 Task: Search one way flight ticket for 2 adults, 2 infants in seat and 1 infant on lap in first from Vineyard Haven: Martha's Vineyard Airport to Indianapolis: Indianapolis International Airport on 8-5-2023. Choice of flights is Royal air maroc. Number of bags: 5 checked bags. Price is upto 45000. Outbound departure time preference is 20:30.
Action: Mouse moved to (287, 269)
Screenshot: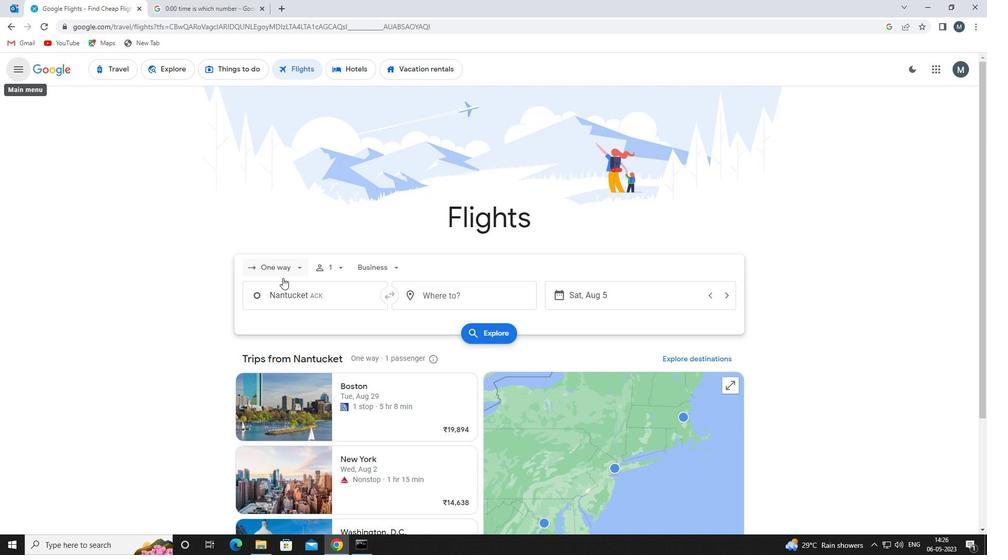 
Action: Mouse pressed left at (287, 269)
Screenshot: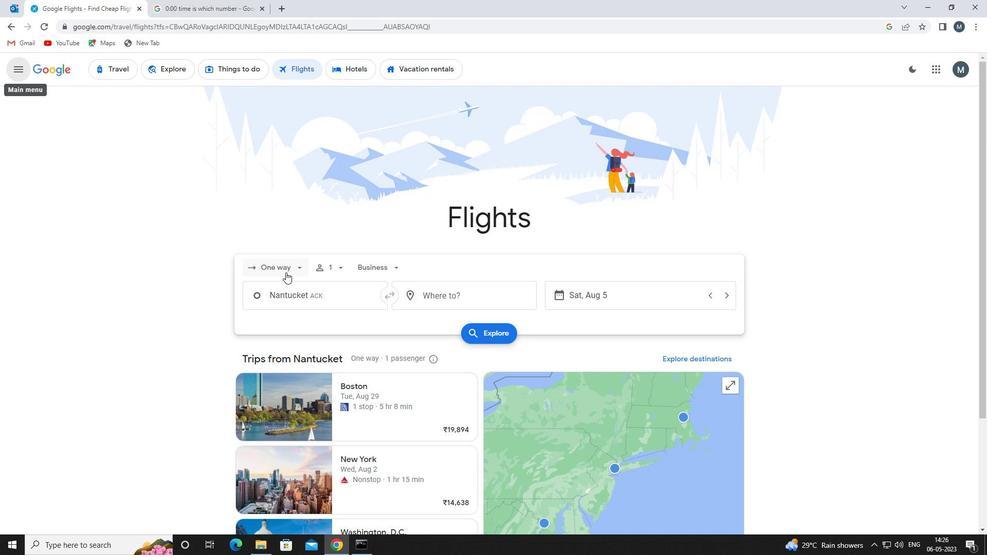 
Action: Mouse moved to (296, 320)
Screenshot: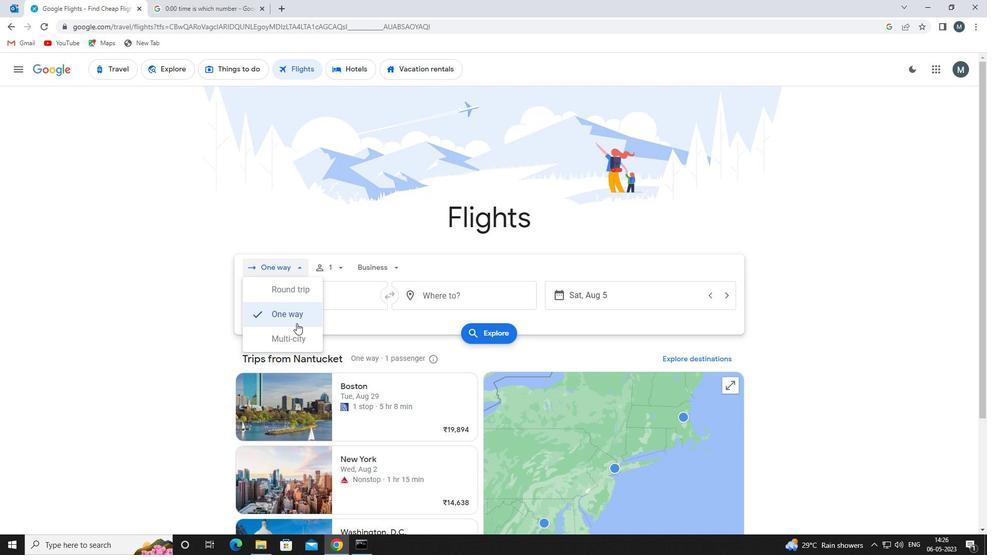 
Action: Mouse pressed left at (296, 320)
Screenshot: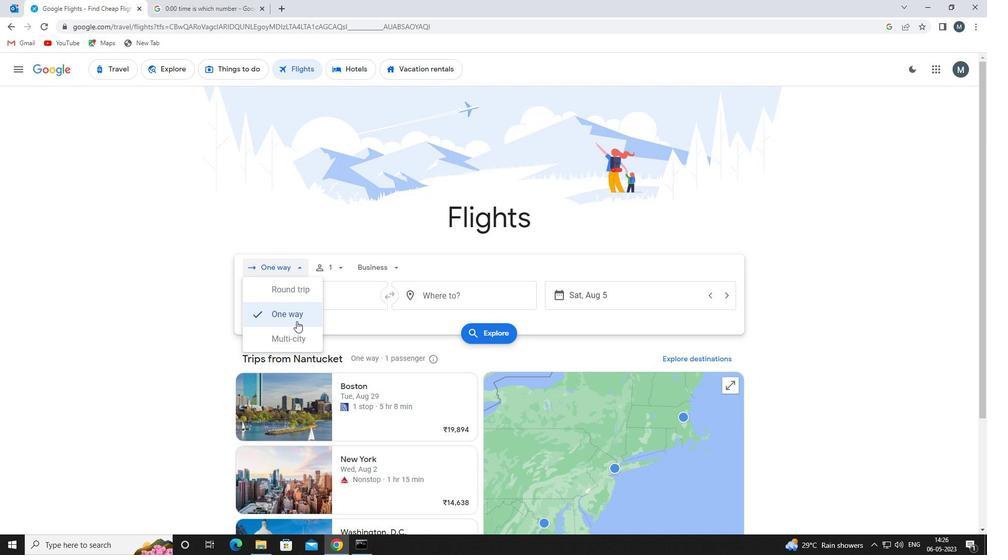 
Action: Mouse moved to (334, 273)
Screenshot: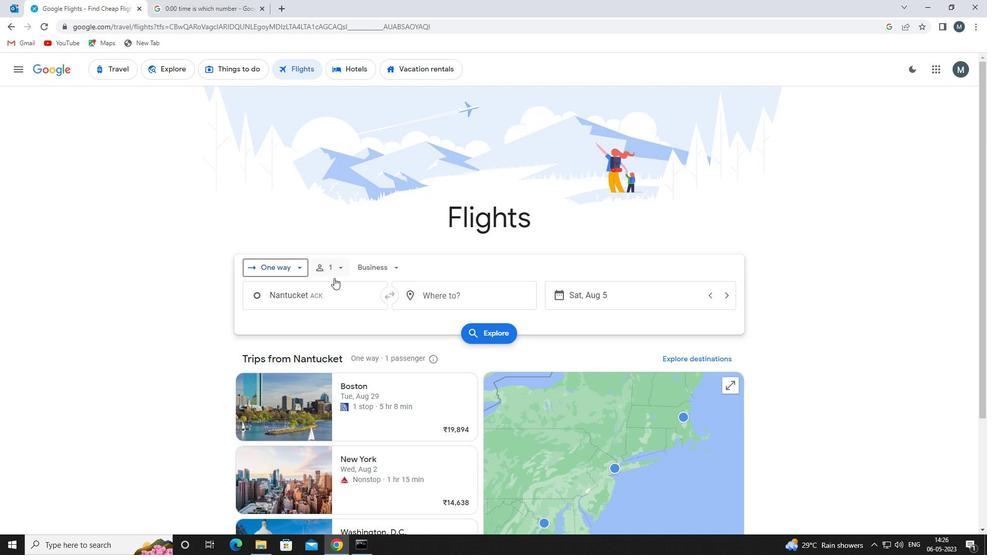 
Action: Mouse pressed left at (334, 273)
Screenshot: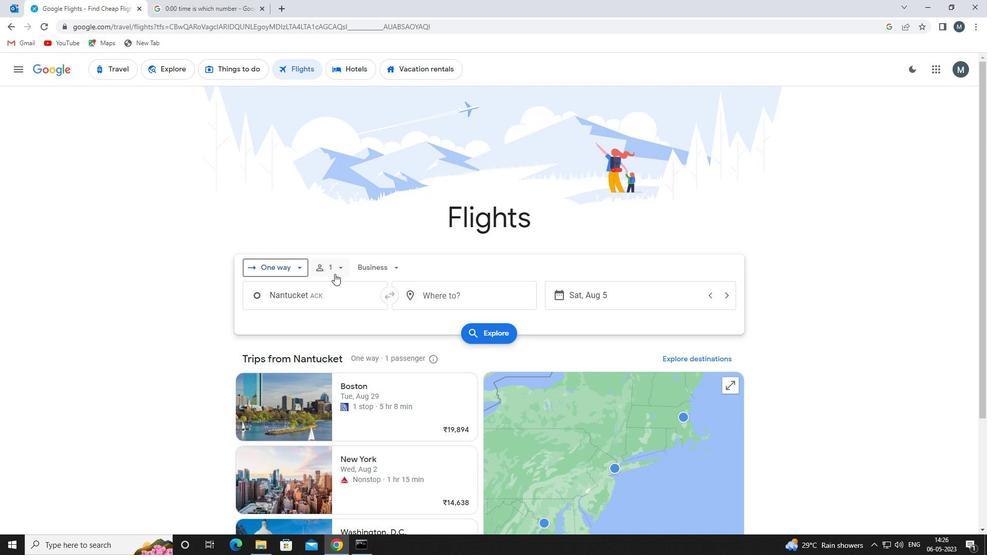 
Action: Mouse moved to (414, 294)
Screenshot: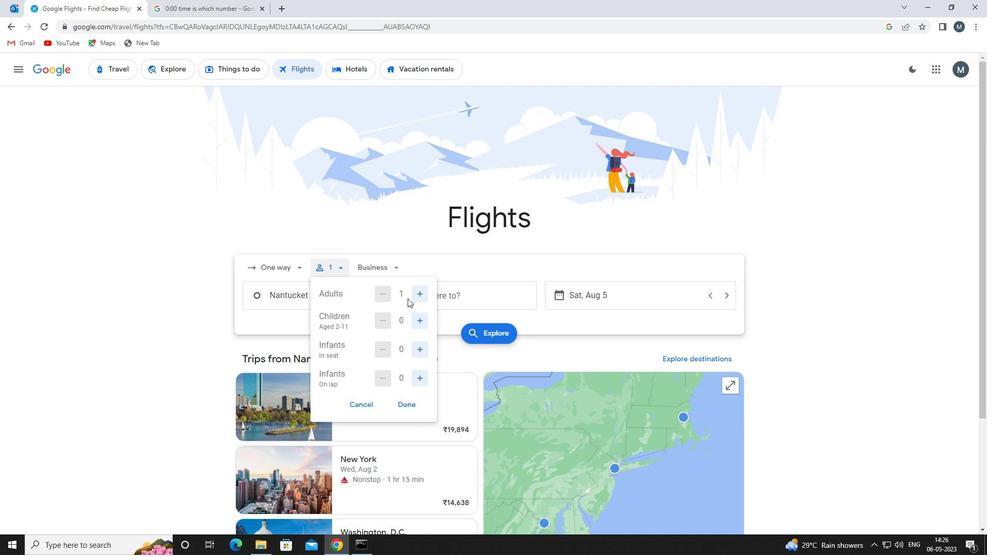 
Action: Mouse pressed left at (414, 294)
Screenshot: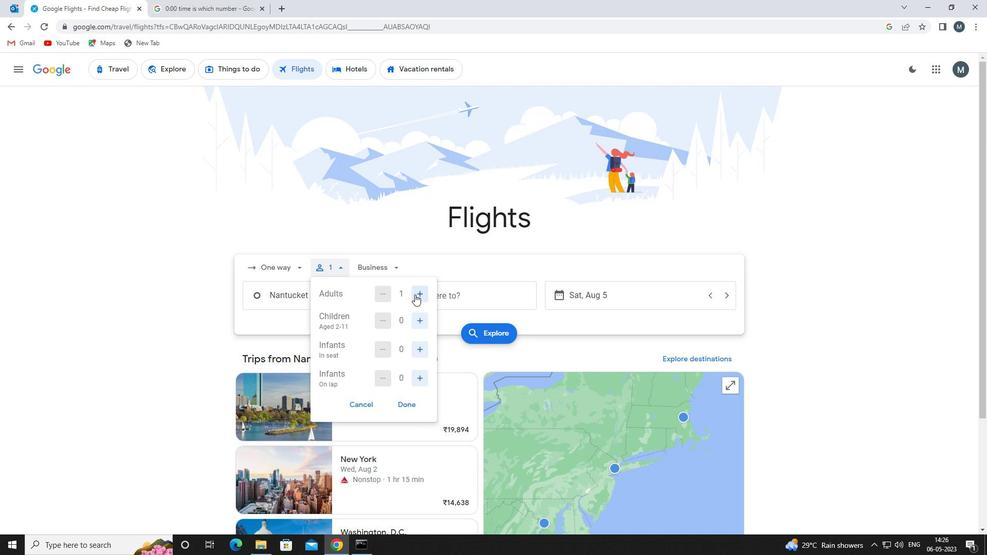 
Action: Mouse moved to (424, 321)
Screenshot: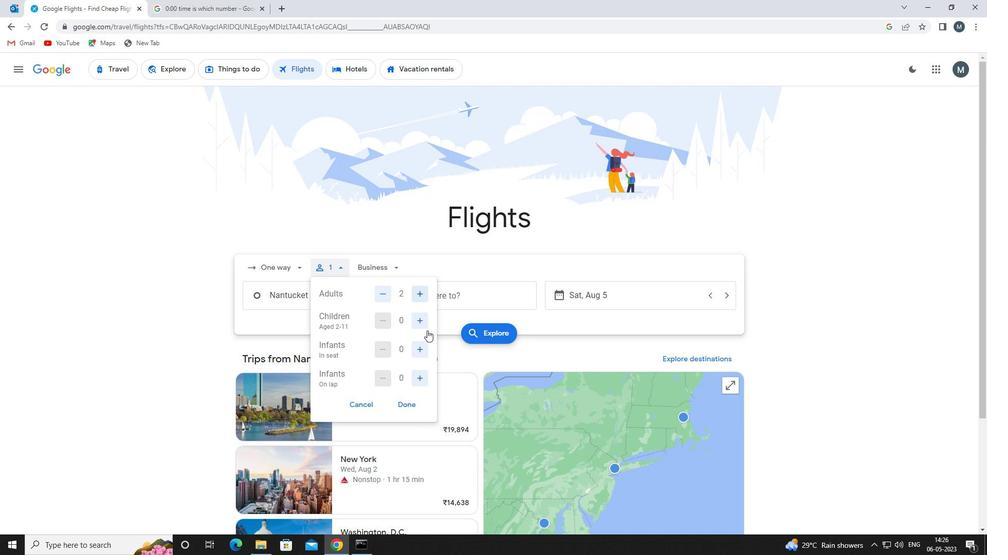 
Action: Mouse pressed left at (424, 321)
Screenshot: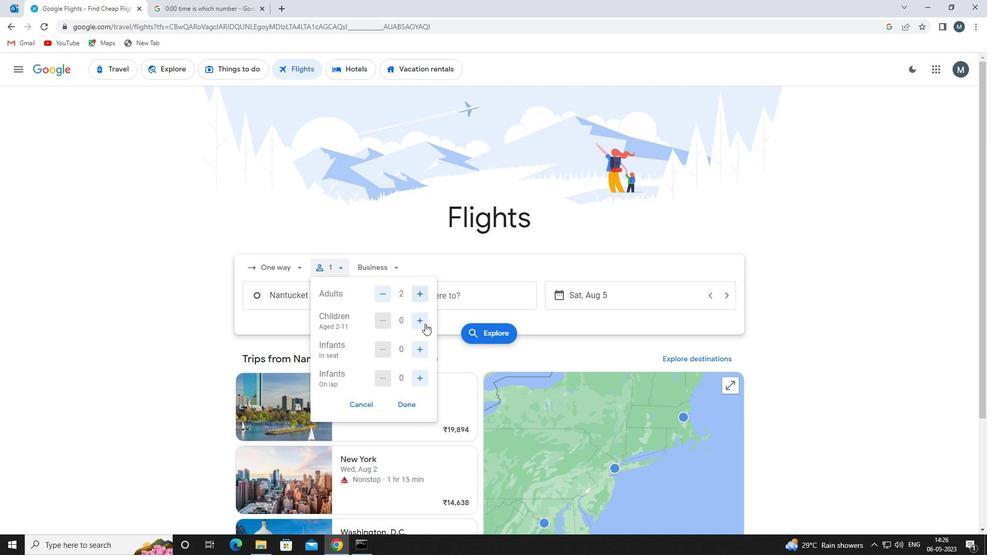 
Action: Mouse pressed left at (424, 321)
Screenshot: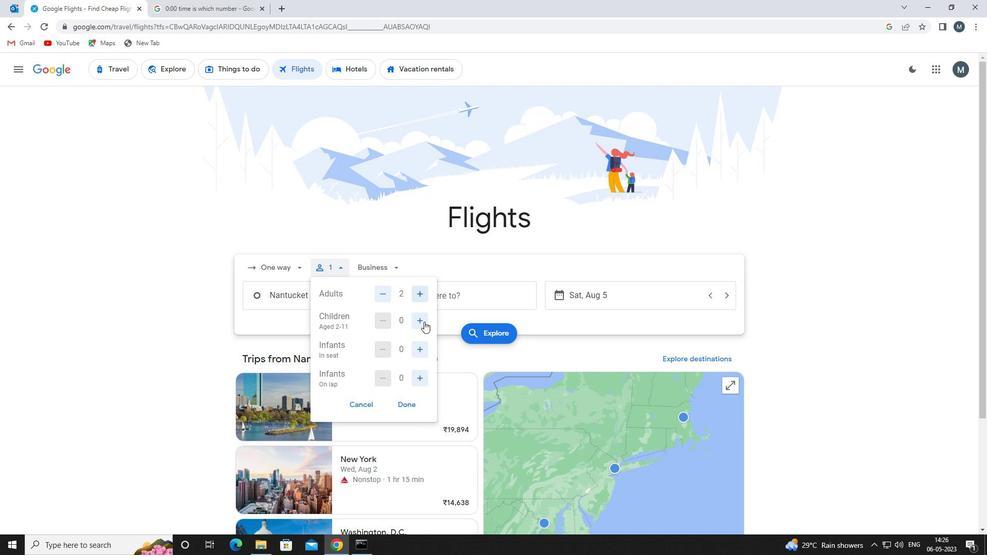 
Action: Mouse moved to (382, 322)
Screenshot: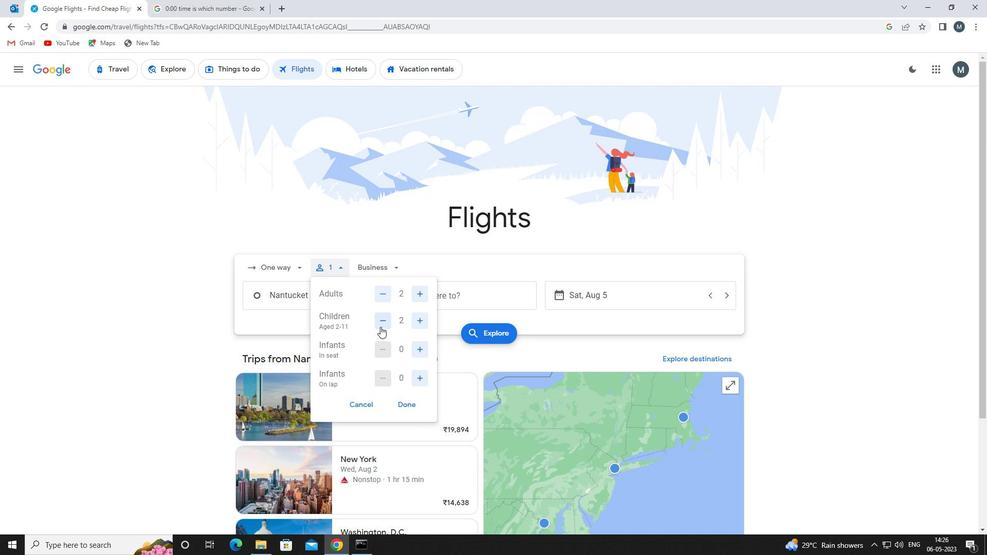 
Action: Mouse pressed left at (382, 322)
Screenshot: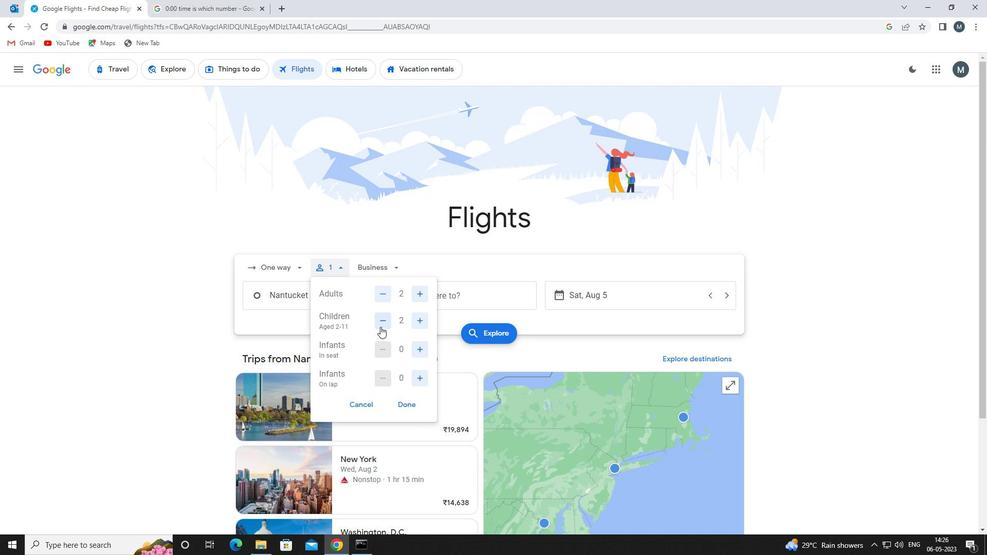
Action: Mouse pressed left at (382, 322)
Screenshot: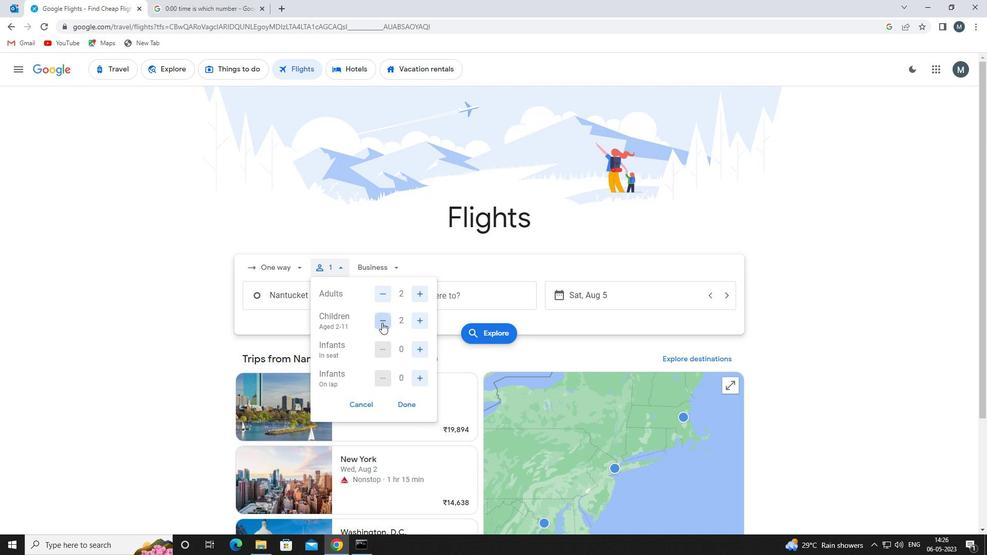 
Action: Mouse moved to (420, 350)
Screenshot: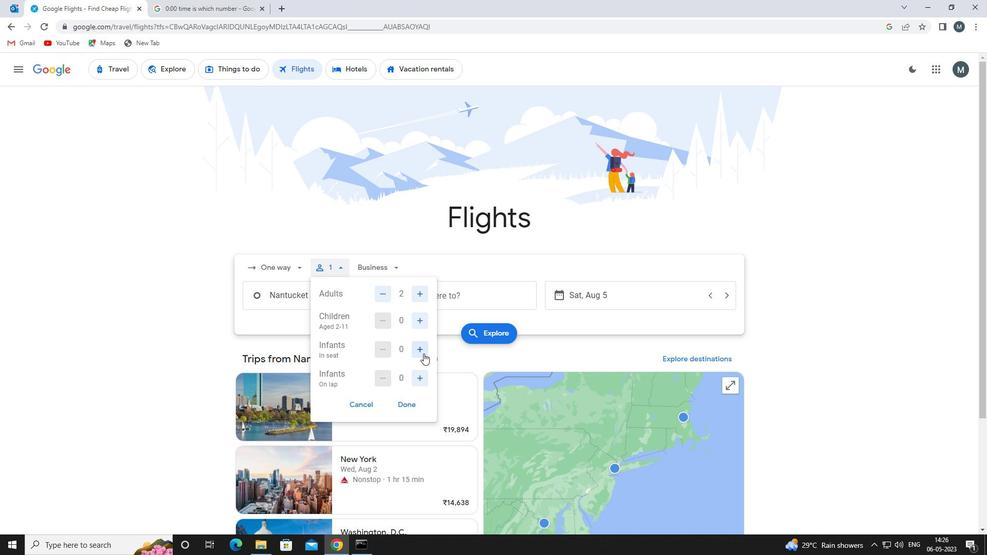 
Action: Mouse pressed left at (420, 350)
Screenshot: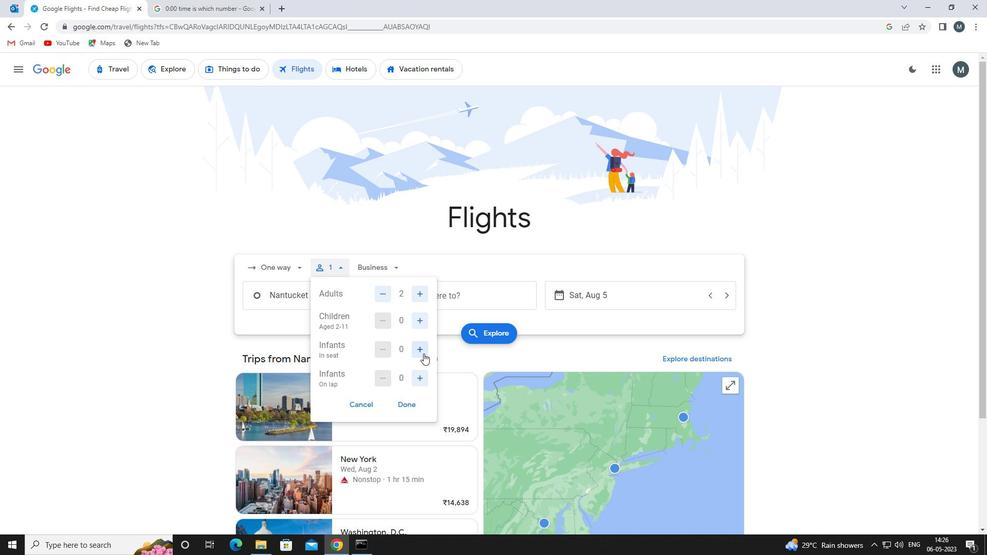 
Action: Mouse pressed left at (420, 350)
Screenshot: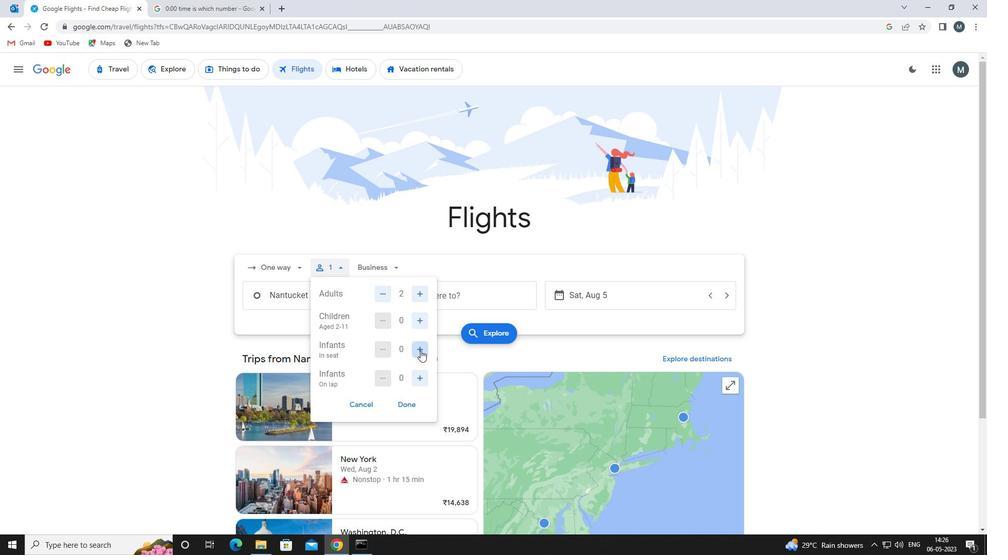 
Action: Mouse moved to (420, 377)
Screenshot: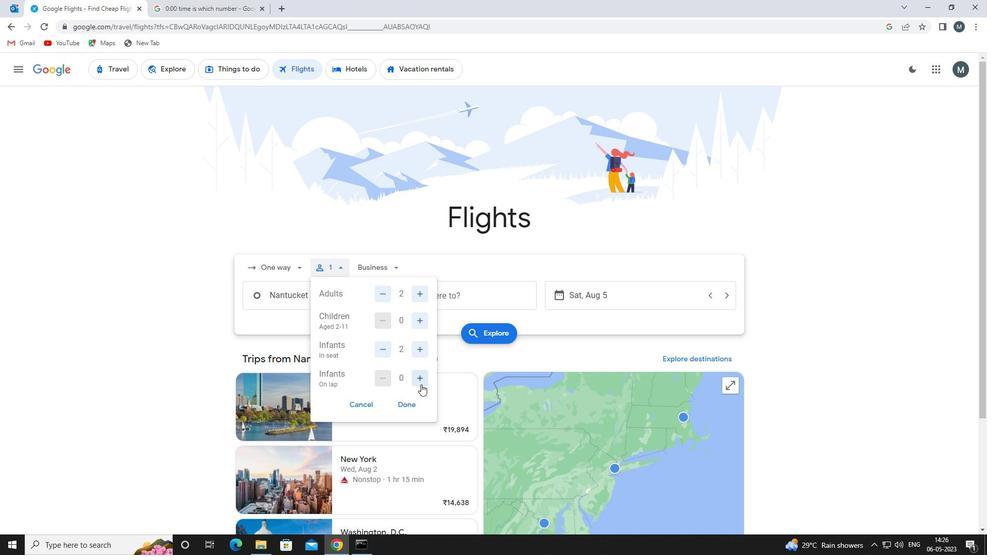 
Action: Mouse pressed left at (420, 377)
Screenshot: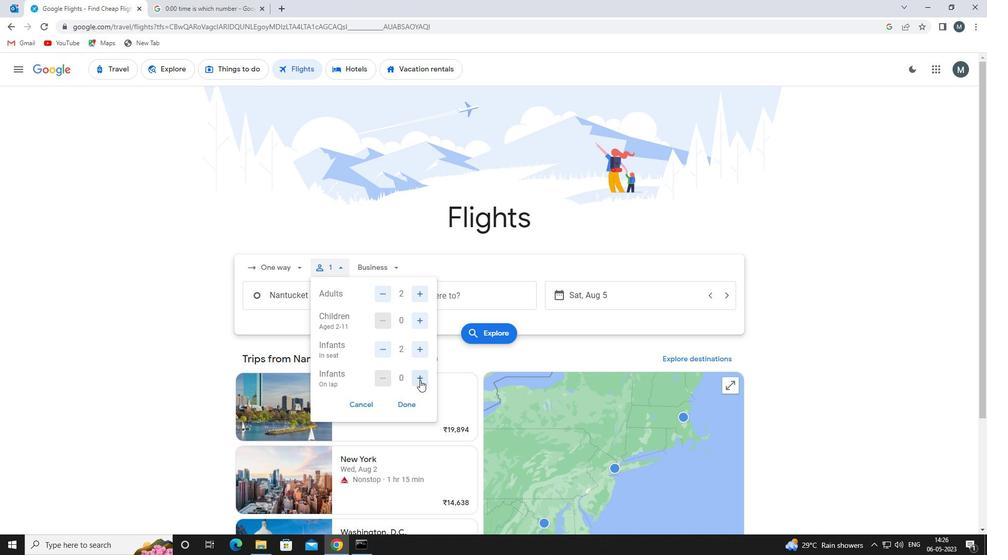 
Action: Mouse moved to (402, 405)
Screenshot: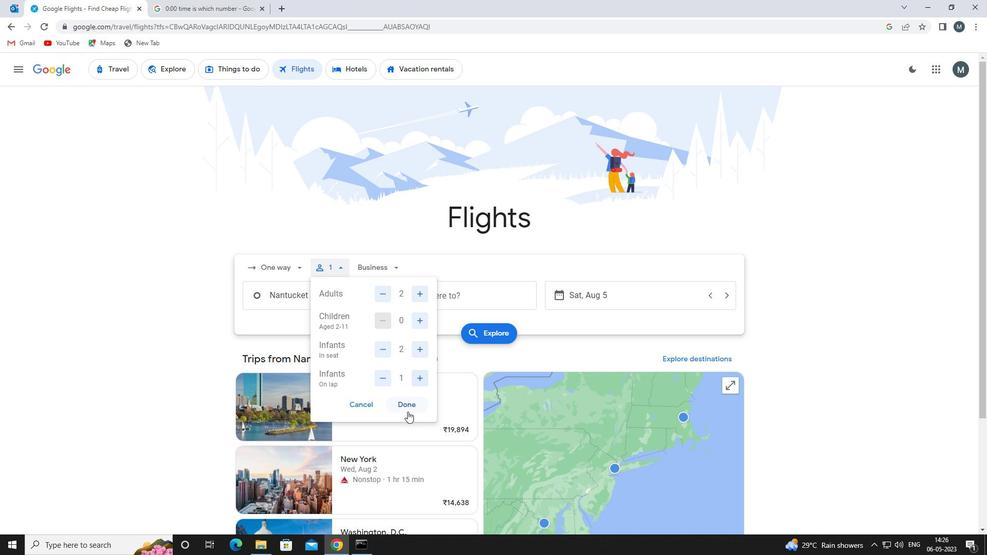 
Action: Mouse pressed left at (402, 405)
Screenshot: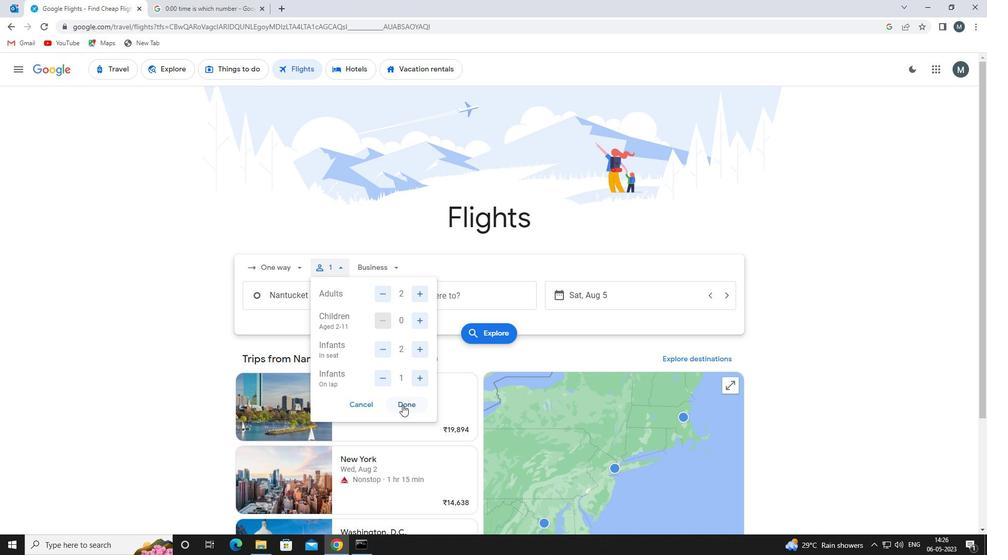 
Action: Mouse moved to (325, 293)
Screenshot: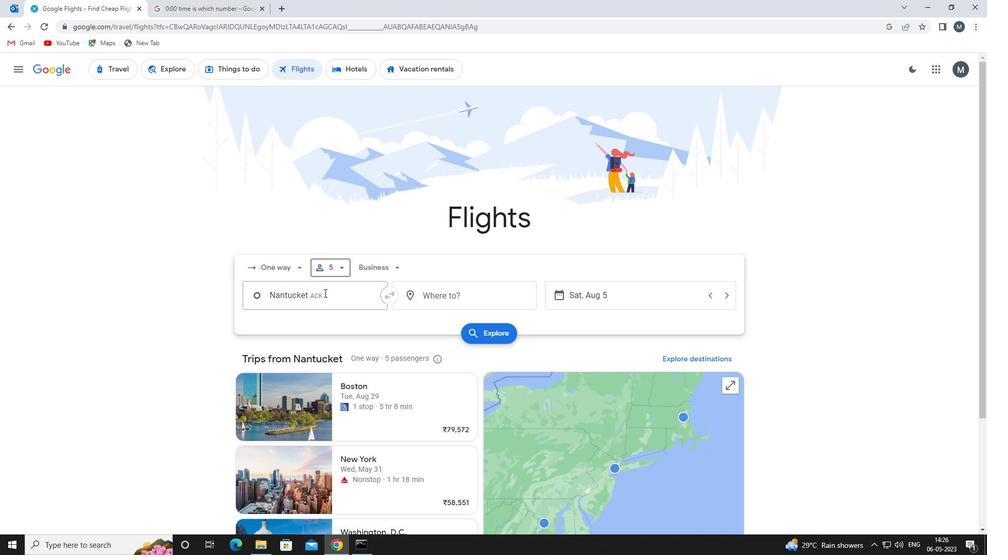 
Action: Mouse pressed left at (325, 293)
Screenshot: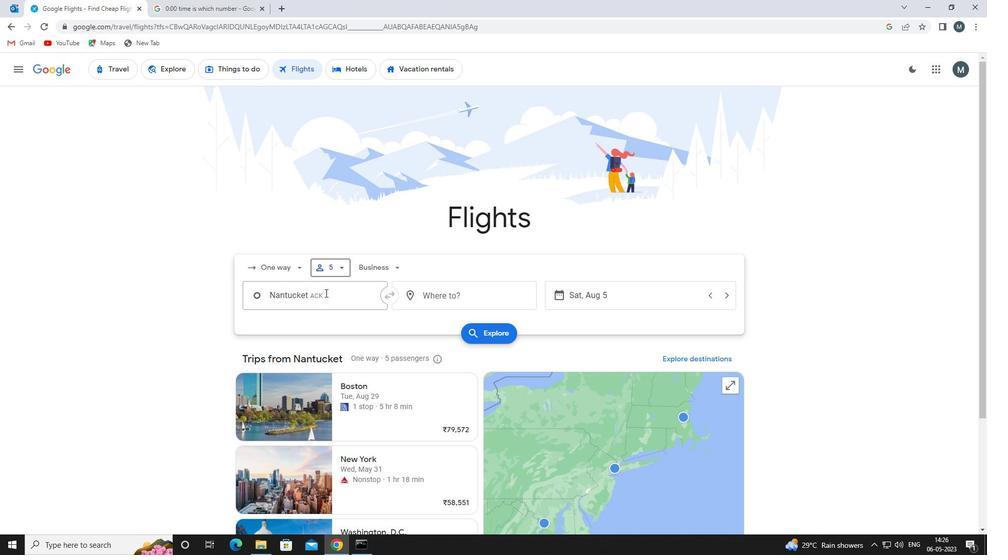 
Action: Key pressed marthas<Key.space>v
Screenshot: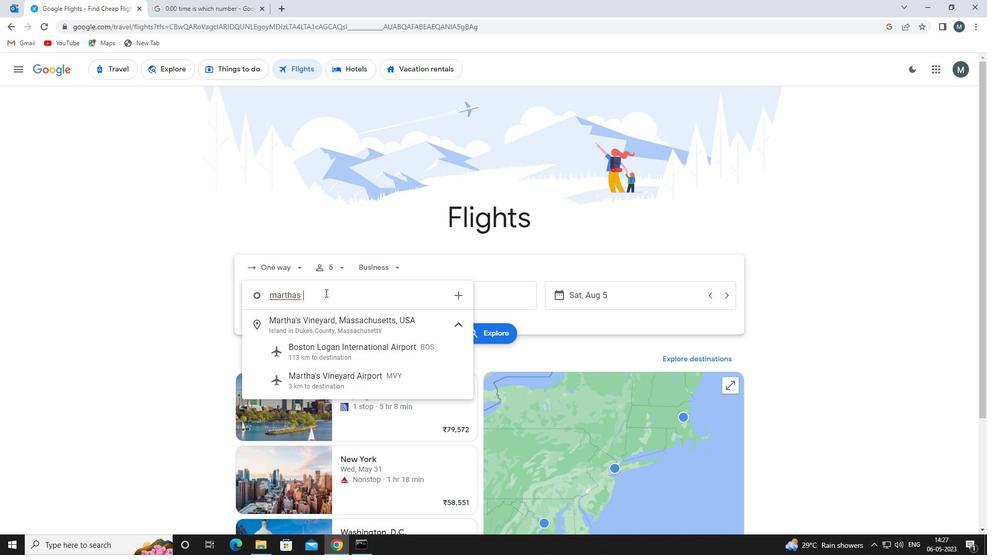 
Action: Mouse moved to (335, 380)
Screenshot: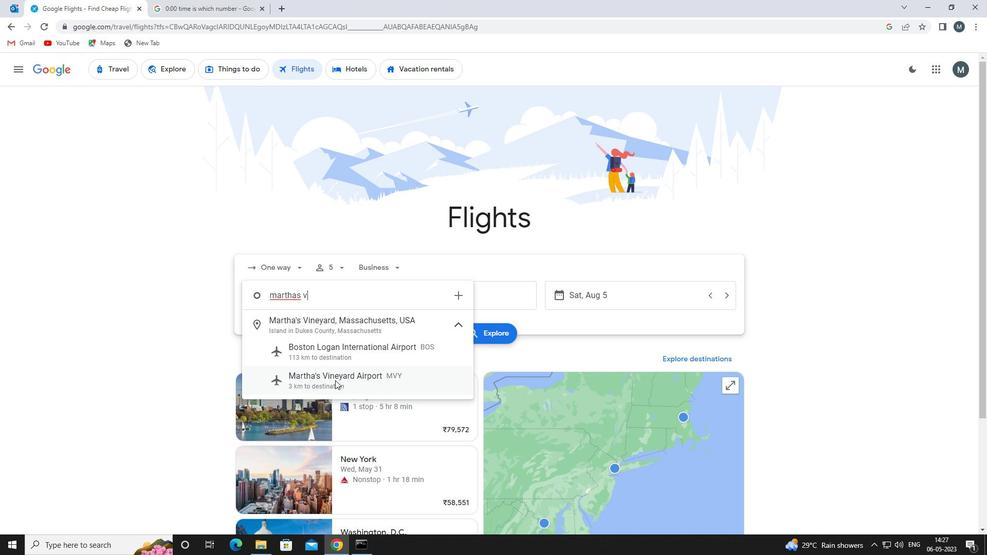 
Action: Mouse pressed left at (335, 380)
Screenshot: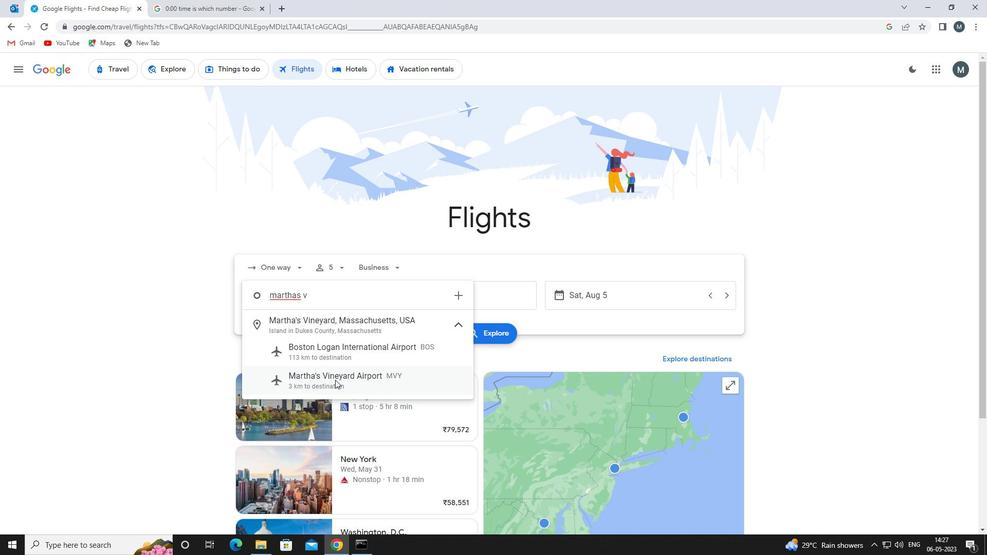 
Action: Mouse moved to (431, 288)
Screenshot: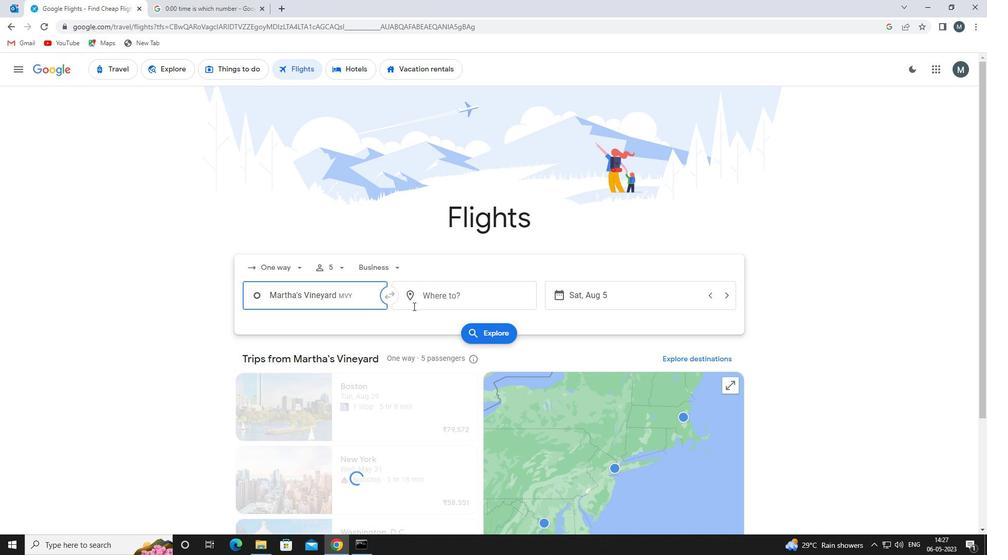 
Action: Mouse pressed left at (431, 288)
Screenshot: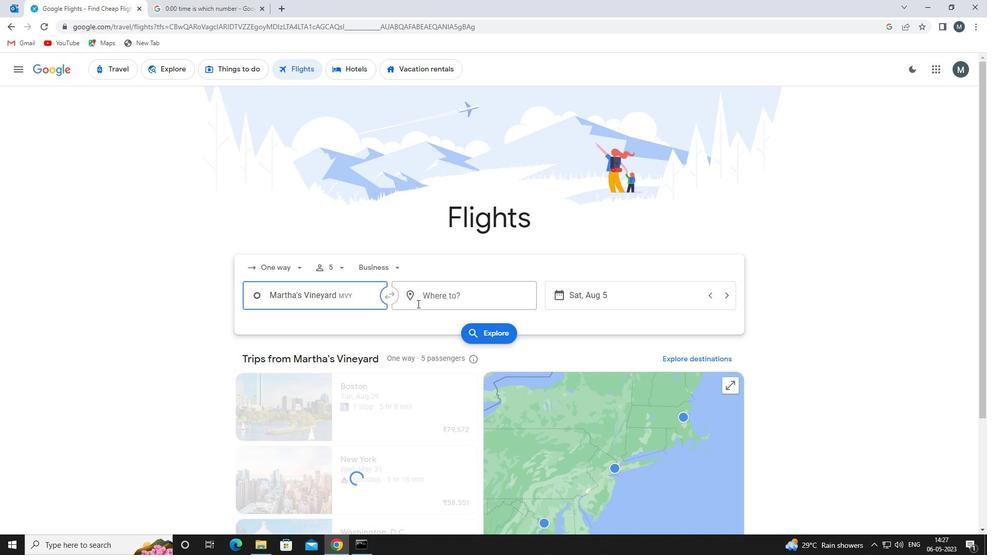 
Action: Mouse moved to (421, 290)
Screenshot: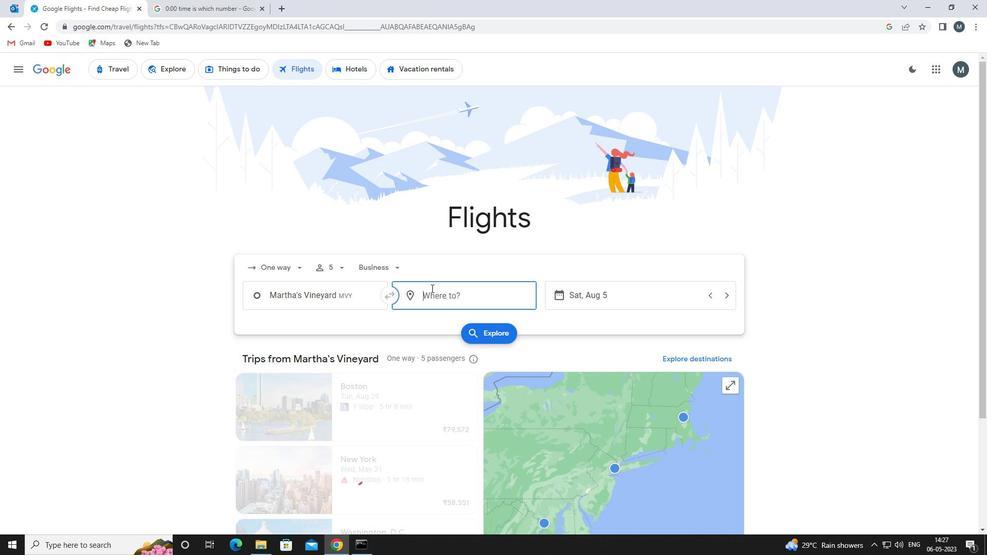 
Action: Key pressed ind
Screenshot: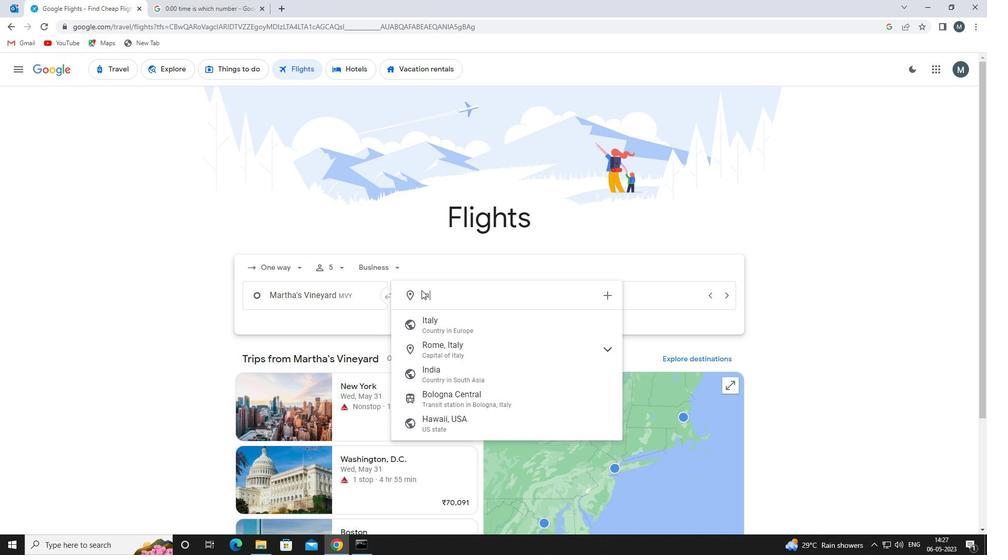 
Action: Mouse moved to (507, 324)
Screenshot: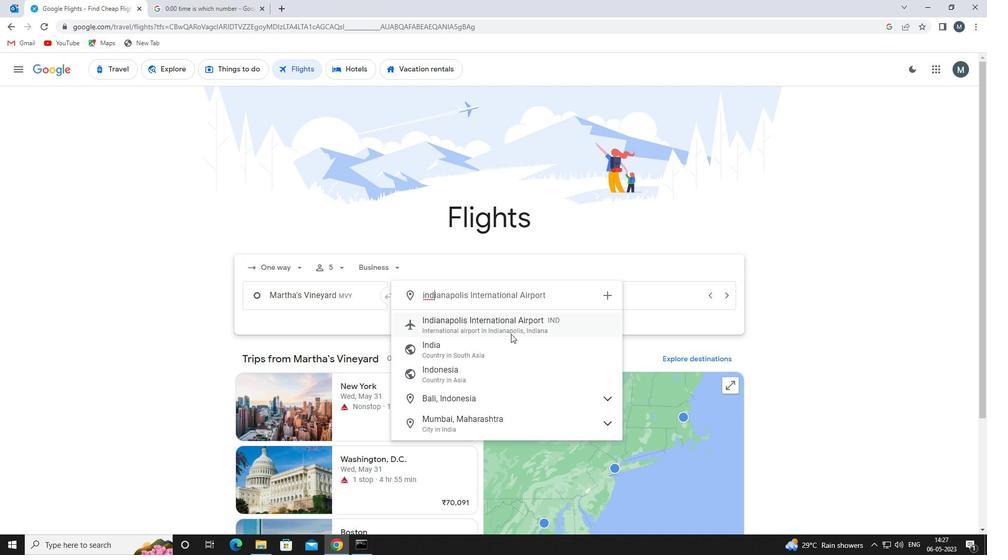 
Action: Mouse pressed left at (507, 324)
Screenshot: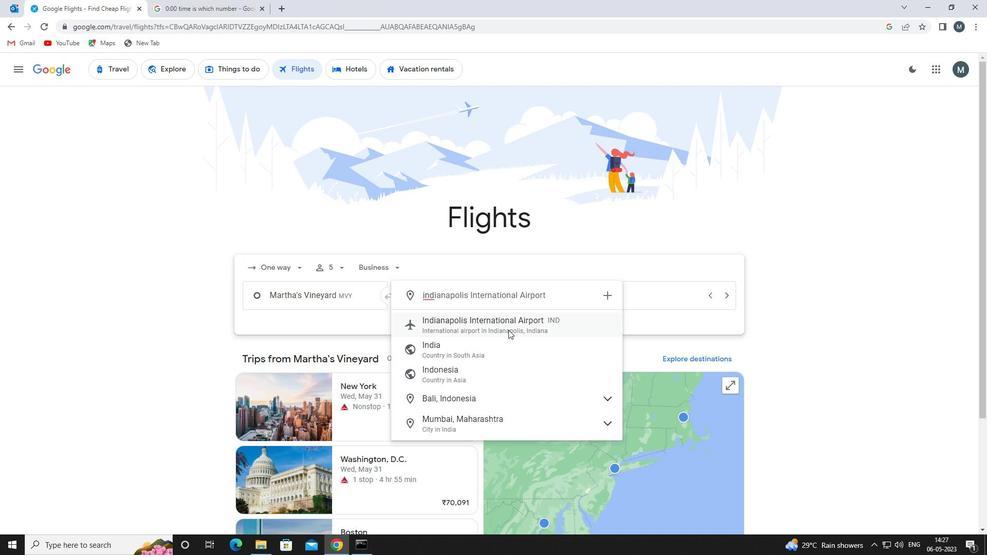 
Action: Mouse moved to (576, 296)
Screenshot: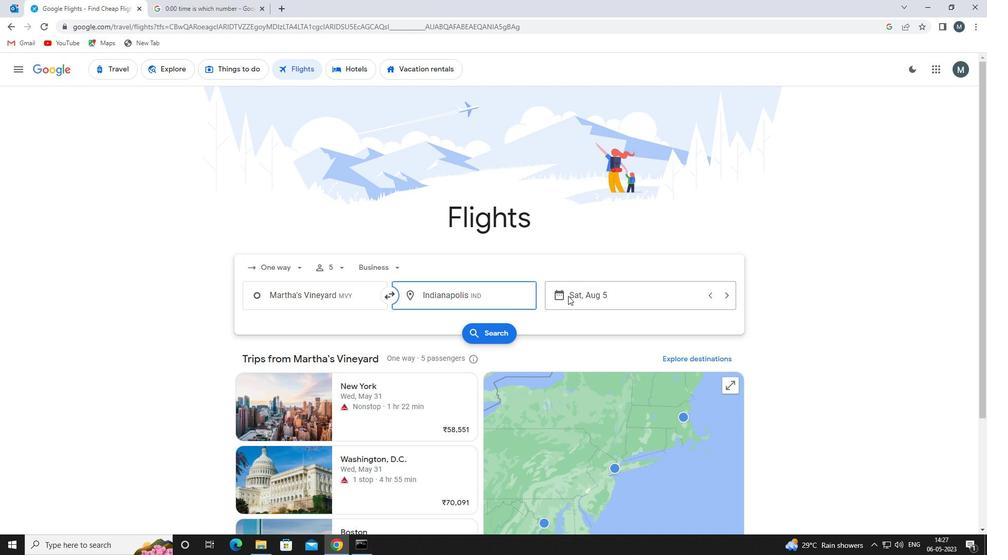 
Action: Mouse pressed left at (576, 296)
Screenshot: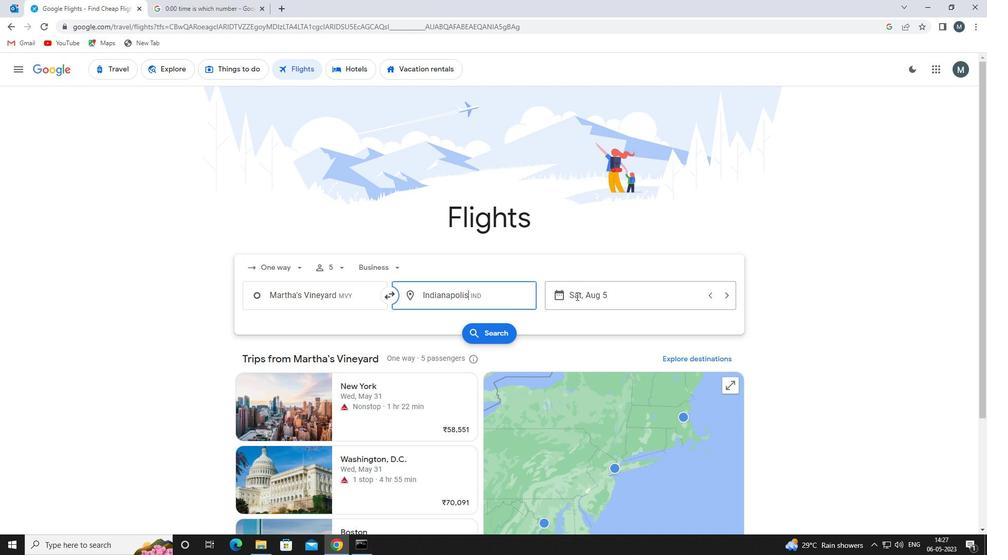 
Action: Mouse moved to (520, 351)
Screenshot: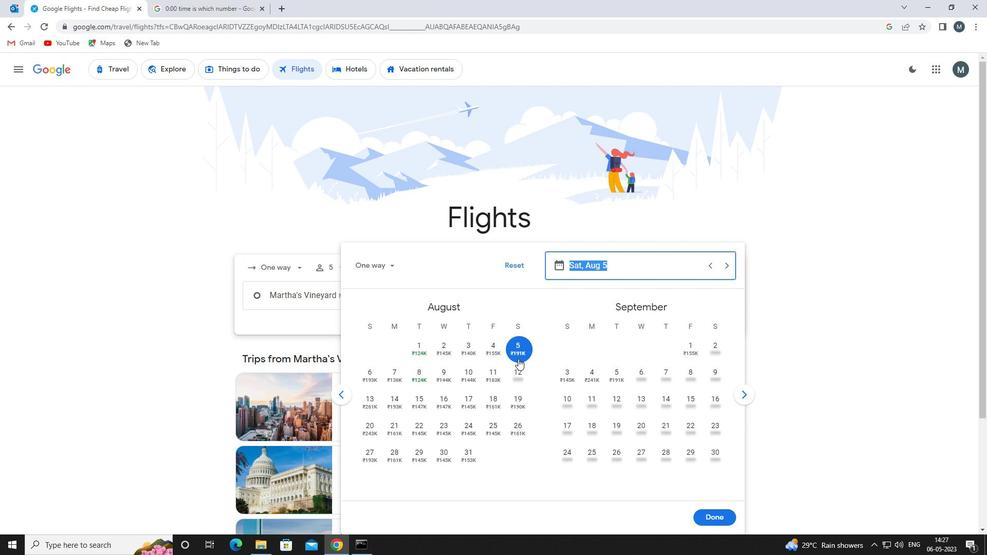 
Action: Mouse pressed left at (520, 351)
Screenshot: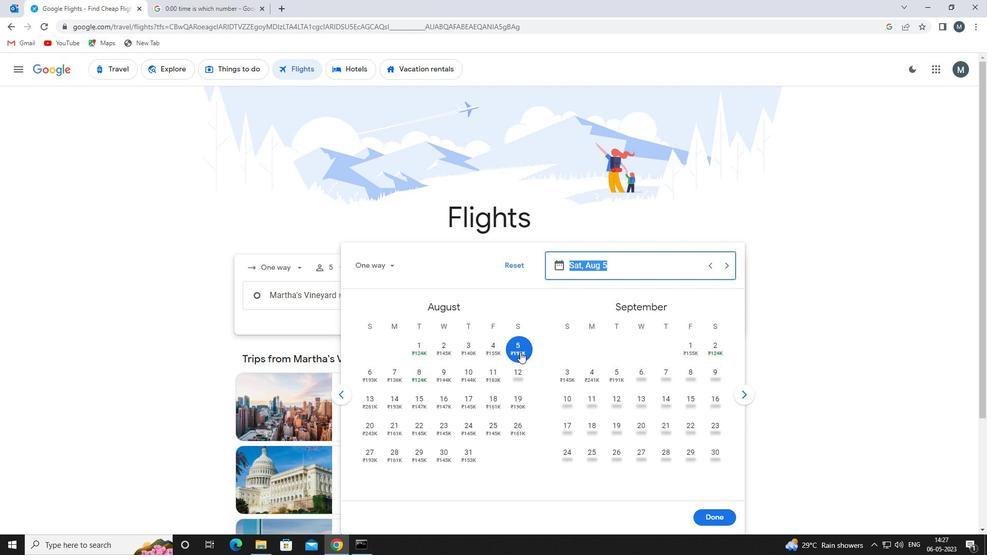 
Action: Mouse moved to (705, 515)
Screenshot: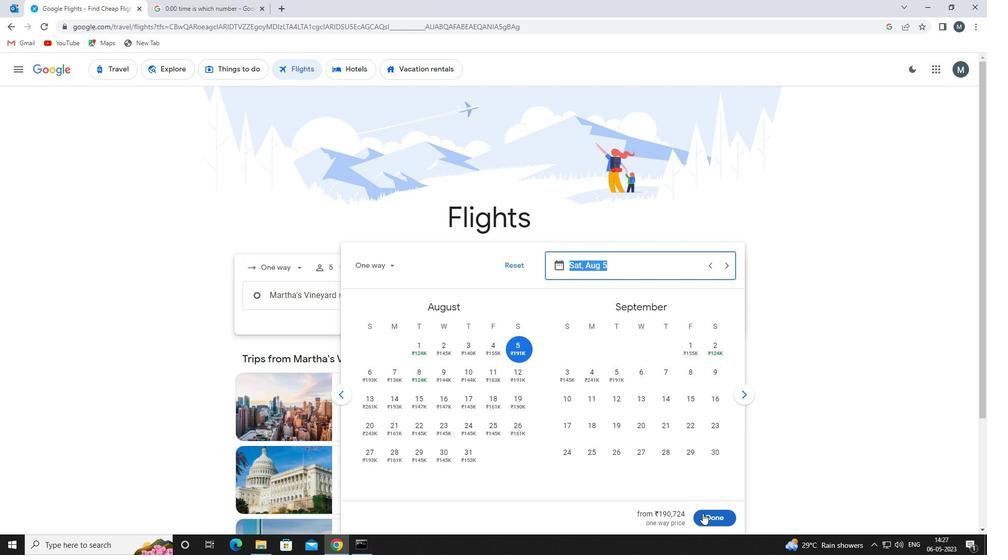 
Action: Mouse pressed left at (705, 515)
Screenshot: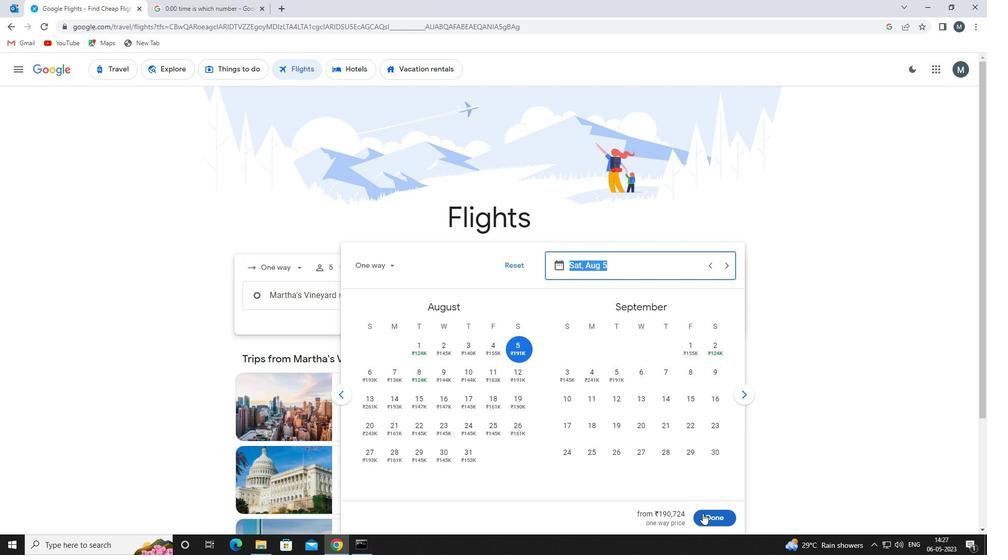 
Action: Mouse moved to (482, 339)
Screenshot: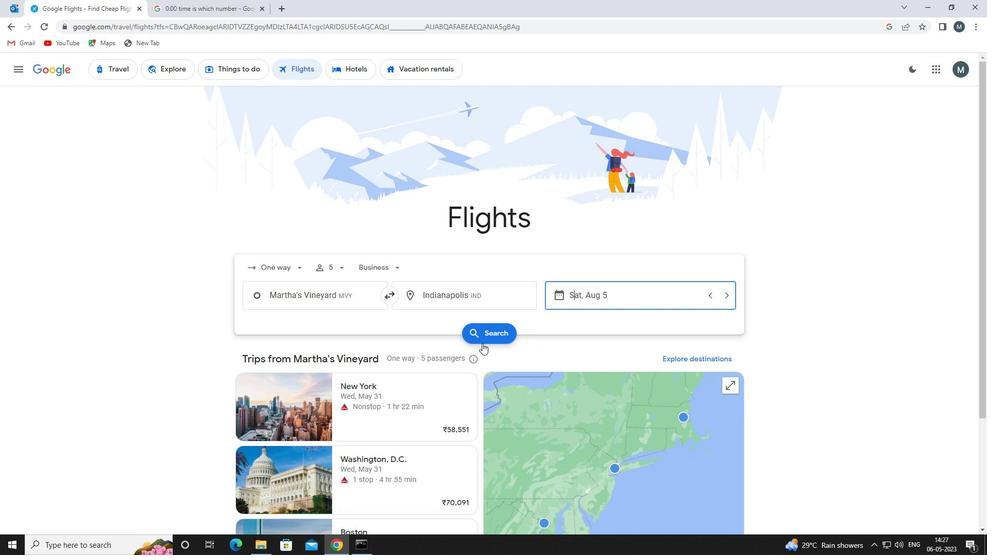 
Action: Mouse pressed left at (482, 339)
Screenshot: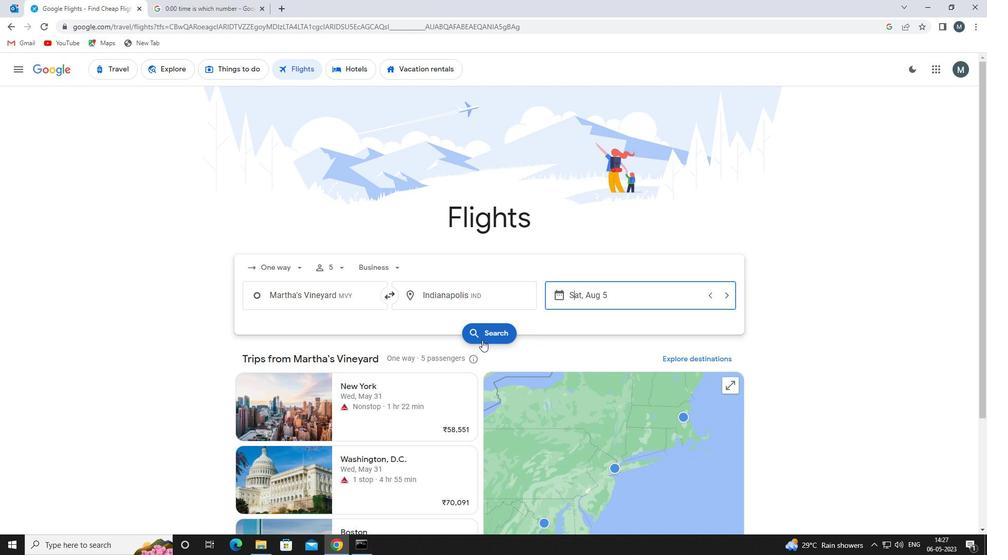 
Action: Mouse moved to (258, 166)
Screenshot: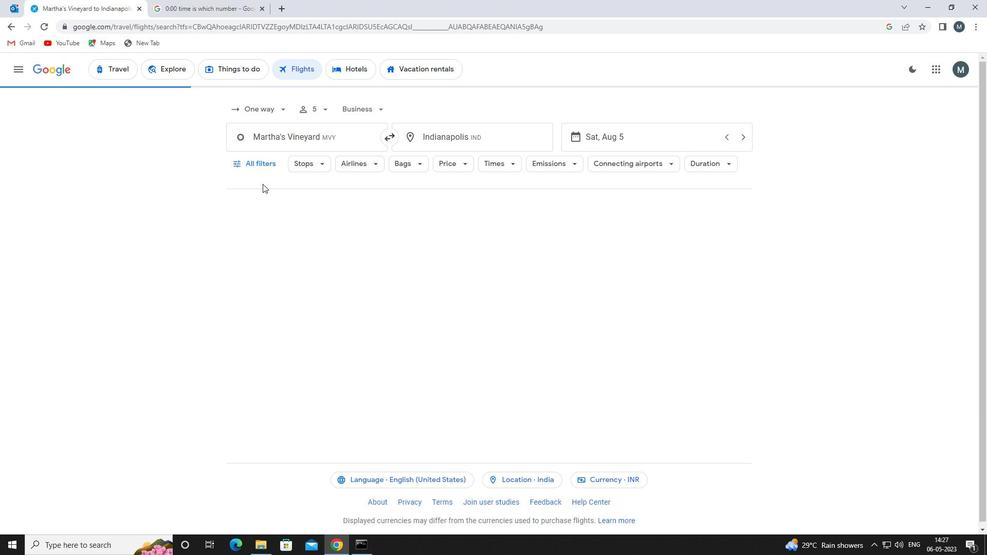 
Action: Mouse pressed left at (258, 166)
Screenshot: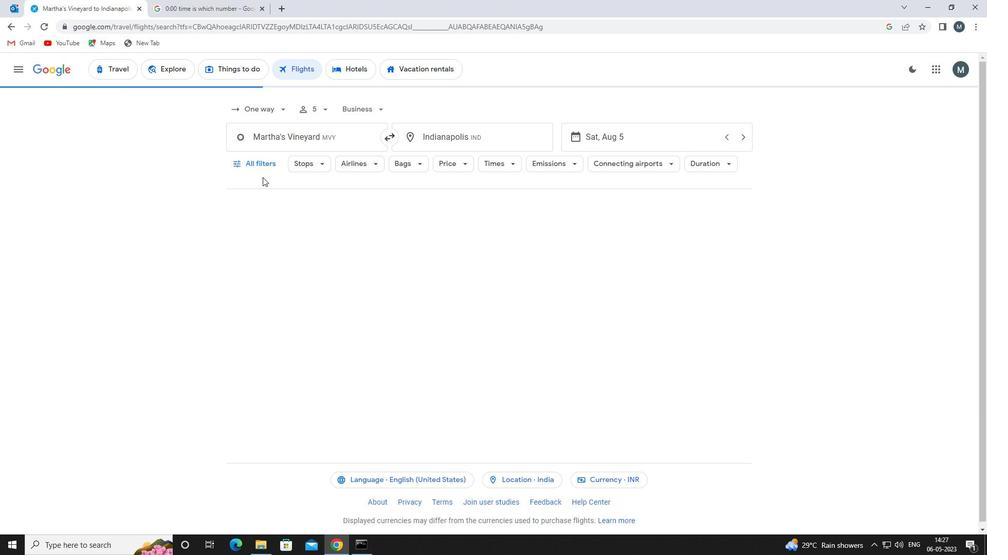 
Action: Mouse moved to (284, 317)
Screenshot: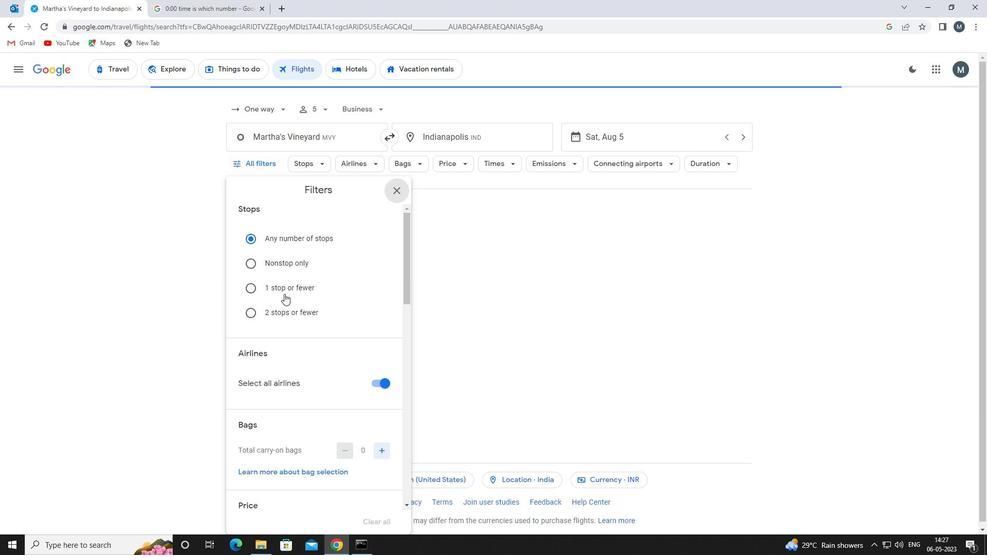 
Action: Mouse scrolled (284, 317) with delta (0, 0)
Screenshot: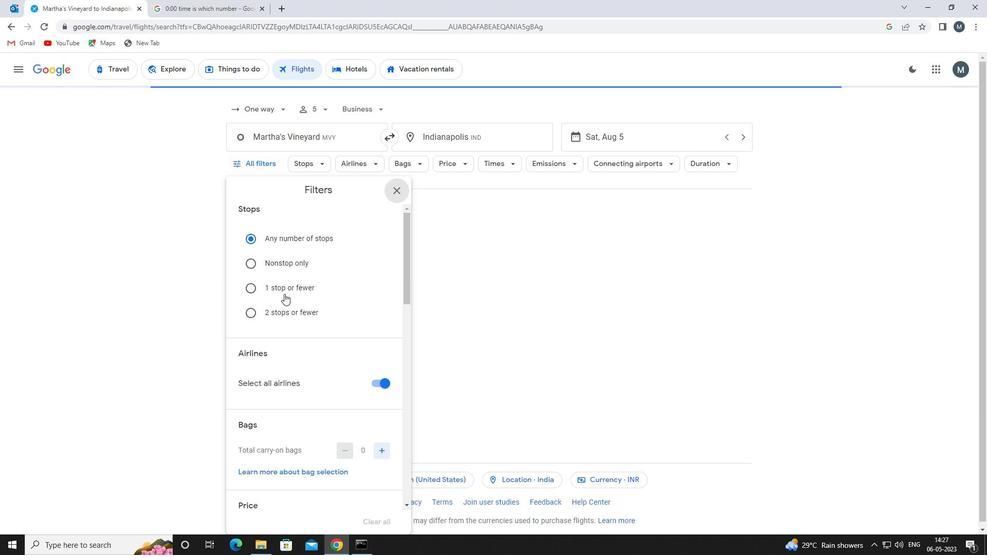 
Action: Mouse moved to (286, 326)
Screenshot: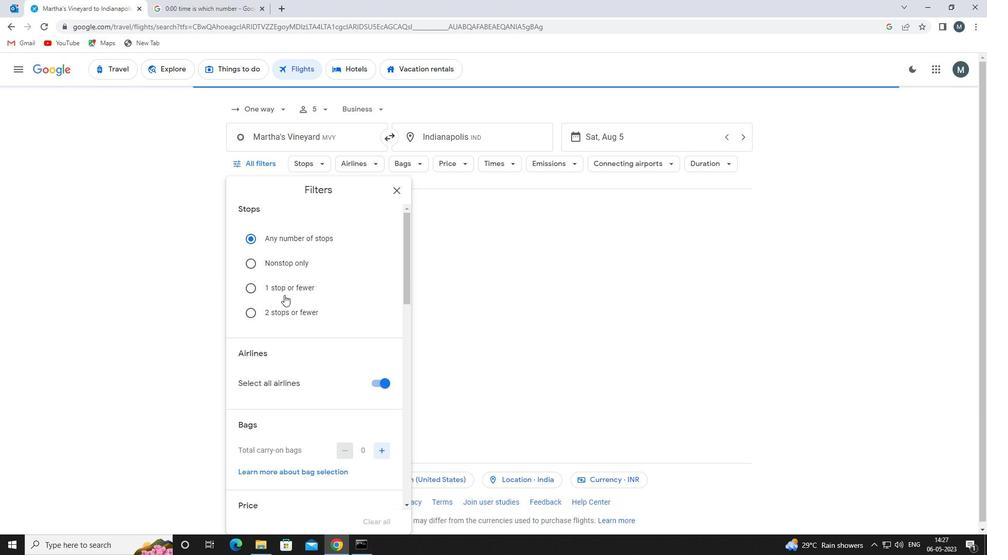 
Action: Mouse scrolled (286, 325) with delta (0, 0)
Screenshot: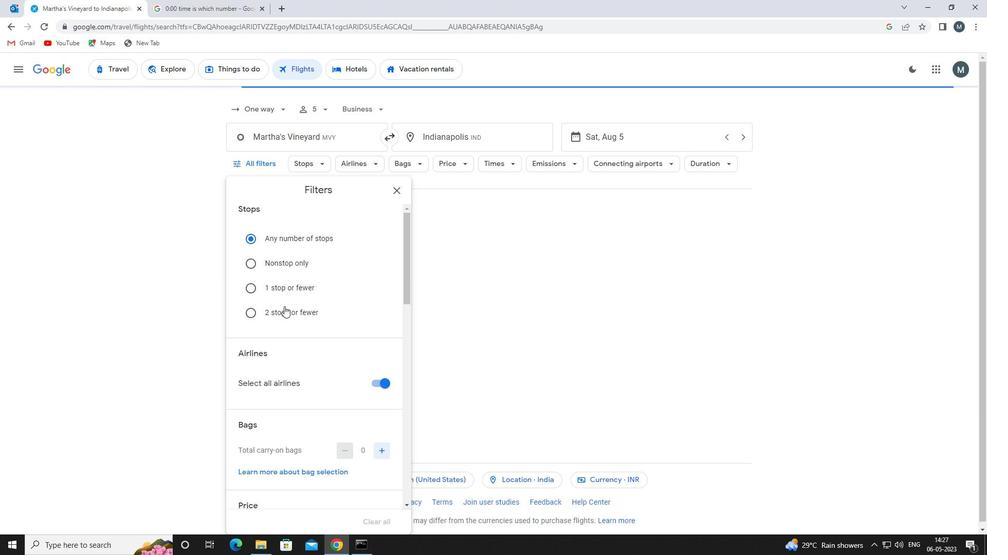 
Action: Mouse moved to (381, 279)
Screenshot: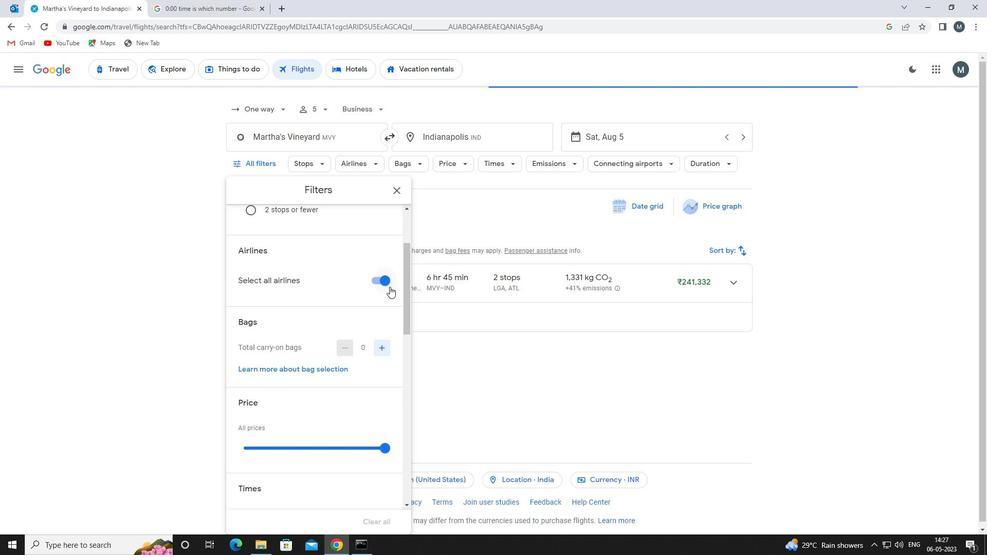 
Action: Mouse pressed left at (381, 279)
Screenshot: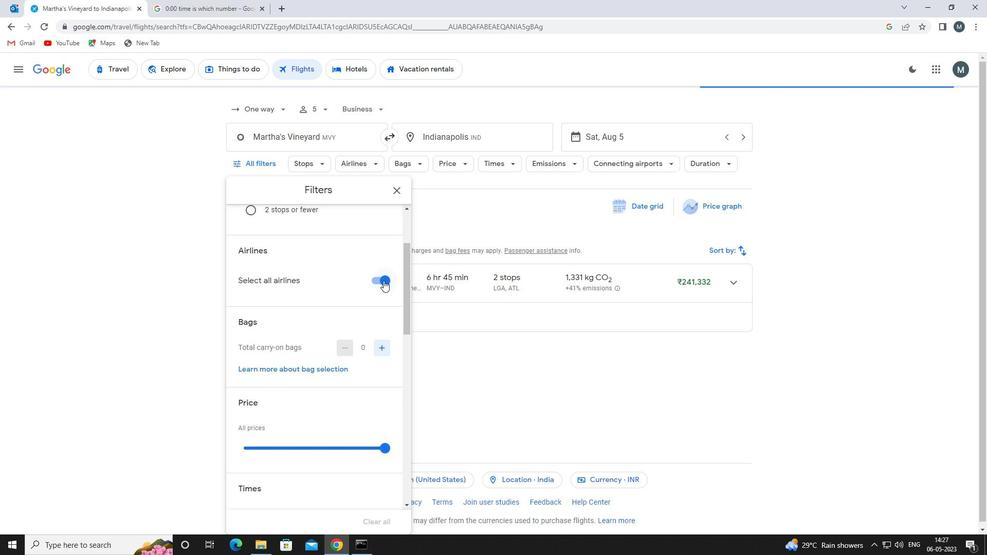 
Action: Mouse moved to (301, 314)
Screenshot: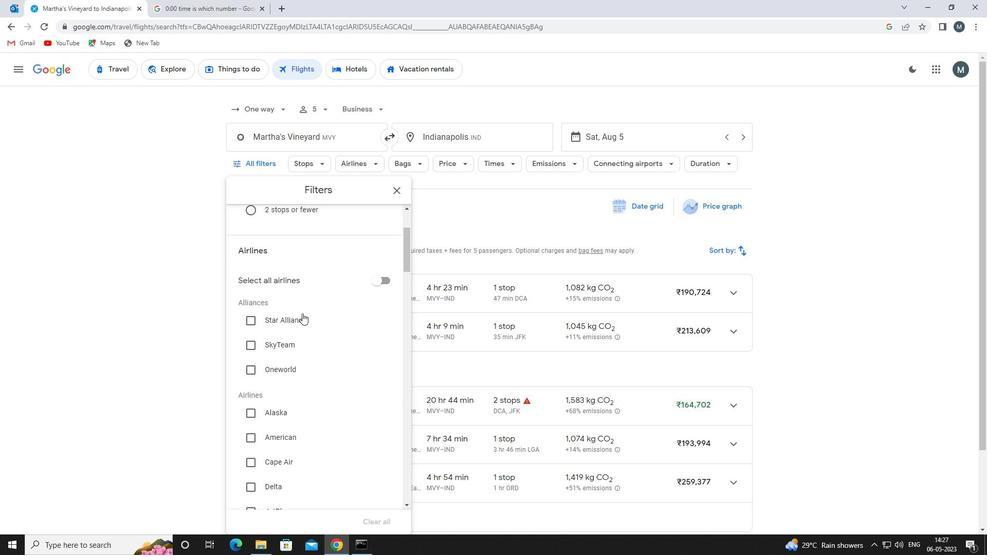 
Action: Mouse scrolled (301, 313) with delta (0, 0)
Screenshot: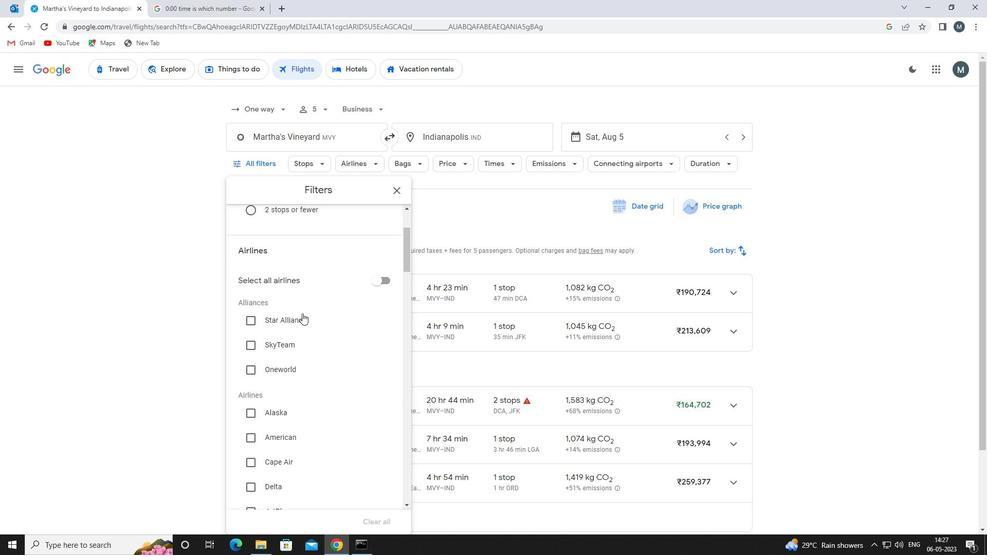 
Action: Mouse moved to (301, 315)
Screenshot: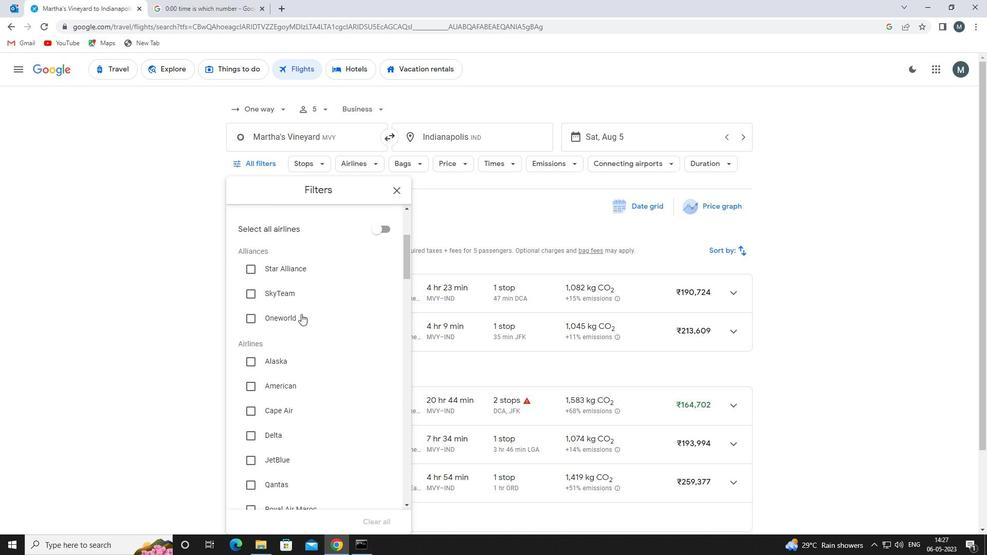 
Action: Mouse scrolled (301, 314) with delta (0, 0)
Screenshot: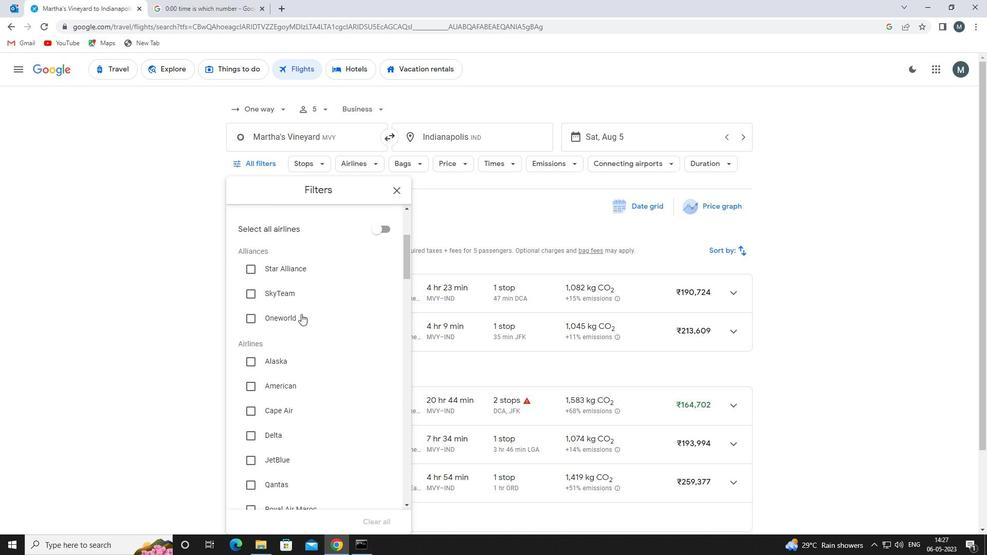 
Action: Mouse moved to (301, 318)
Screenshot: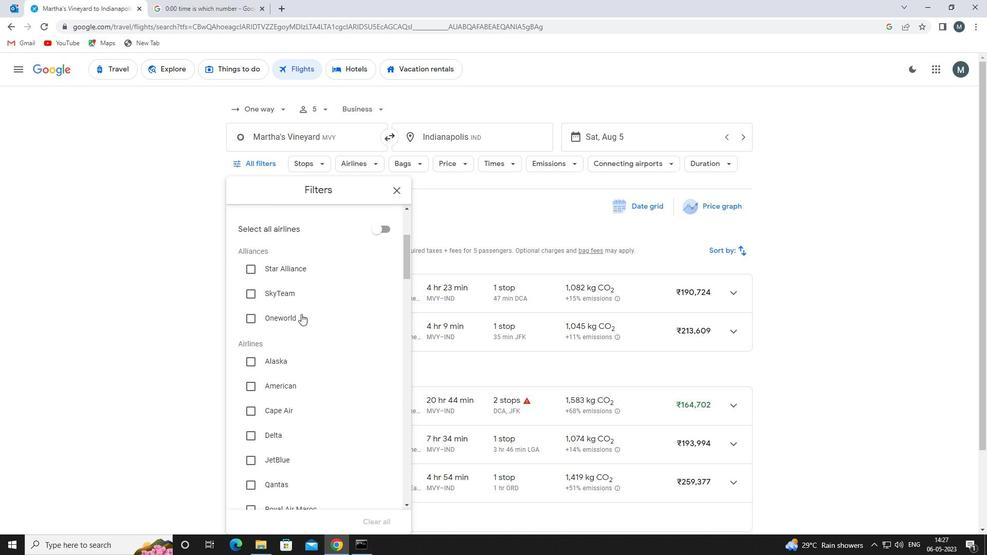 
Action: Mouse scrolled (301, 318) with delta (0, 0)
Screenshot: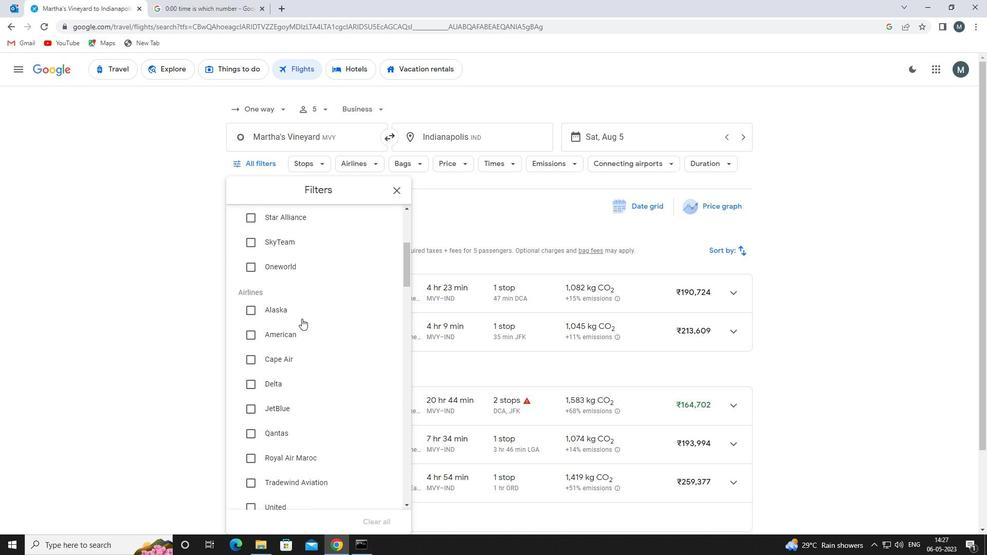 
Action: Mouse moved to (300, 339)
Screenshot: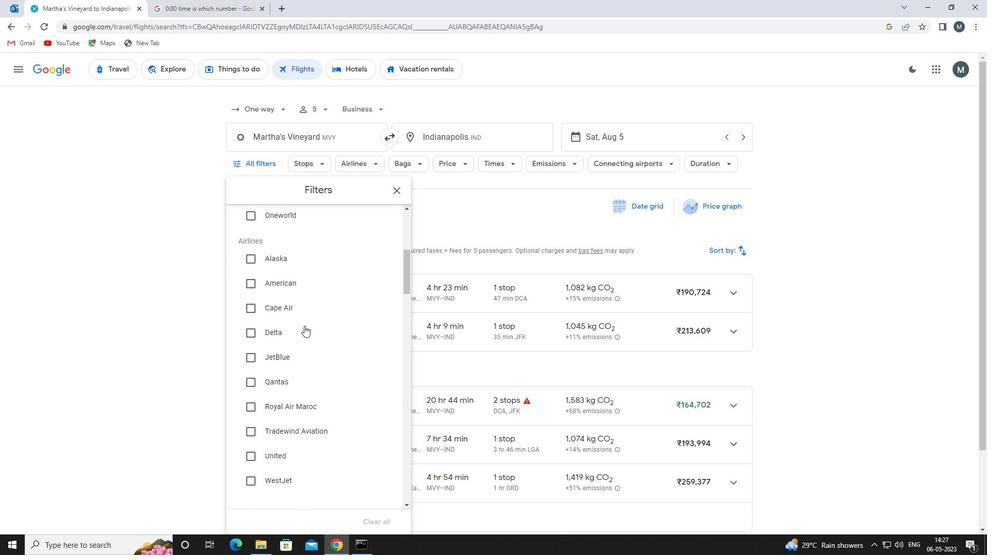 
Action: Mouse scrolled (300, 339) with delta (0, 0)
Screenshot: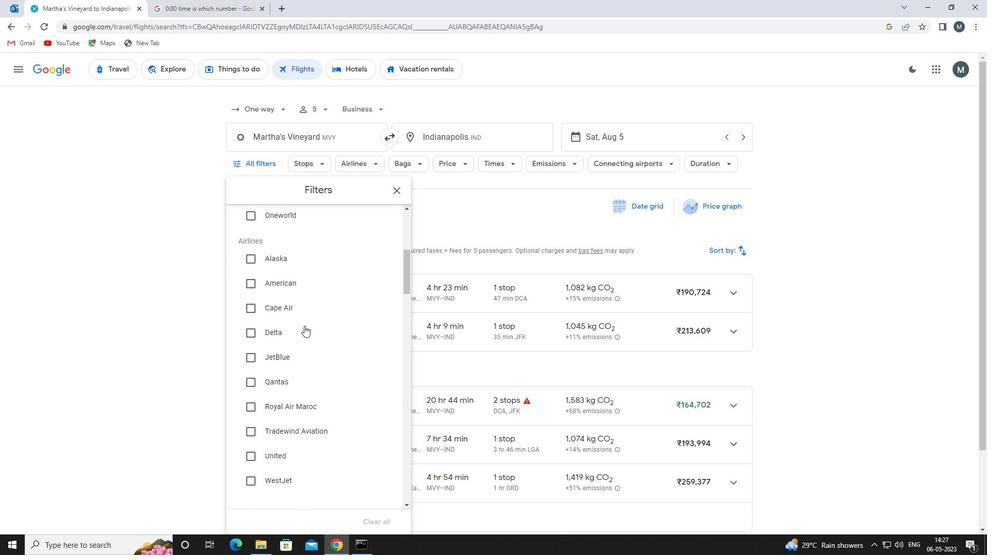 
Action: Mouse moved to (293, 355)
Screenshot: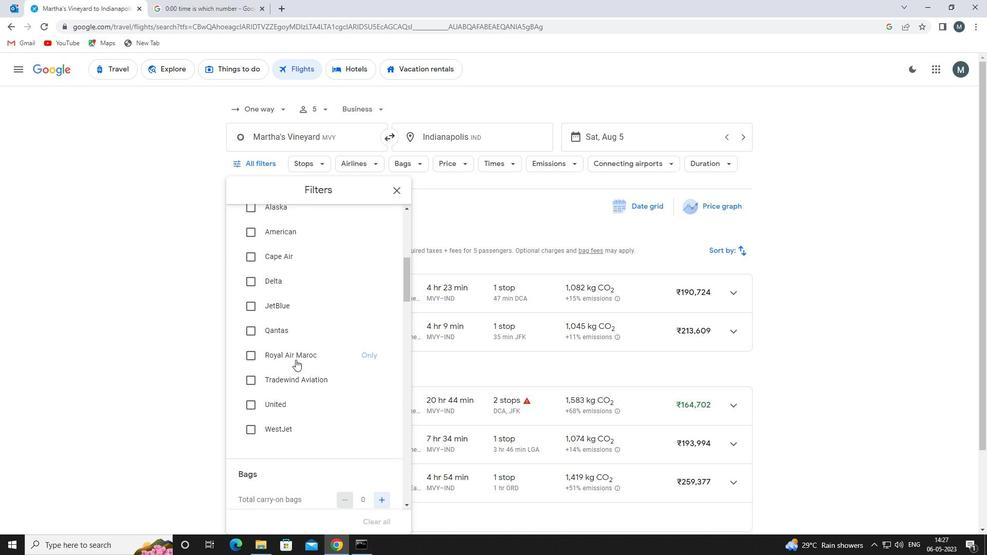 
Action: Mouse pressed left at (293, 355)
Screenshot: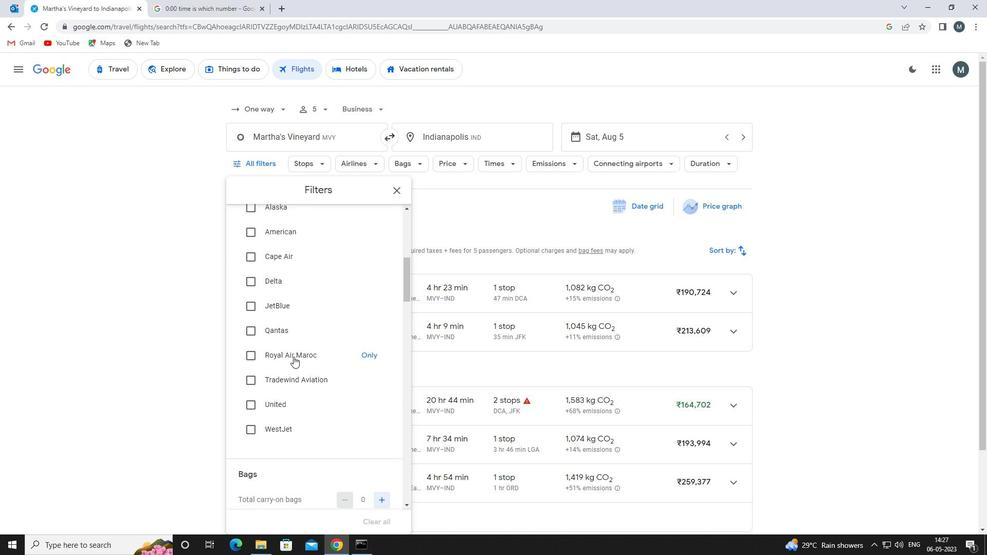 
Action: Mouse moved to (306, 345)
Screenshot: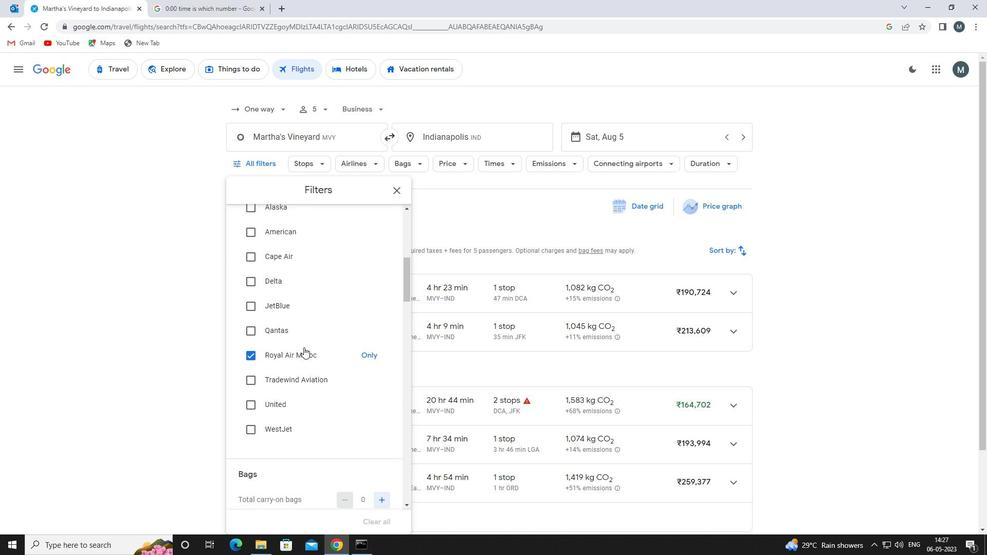 
Action: Mouse scrolled (306, 344) with delta (0, 0)
Screenshot: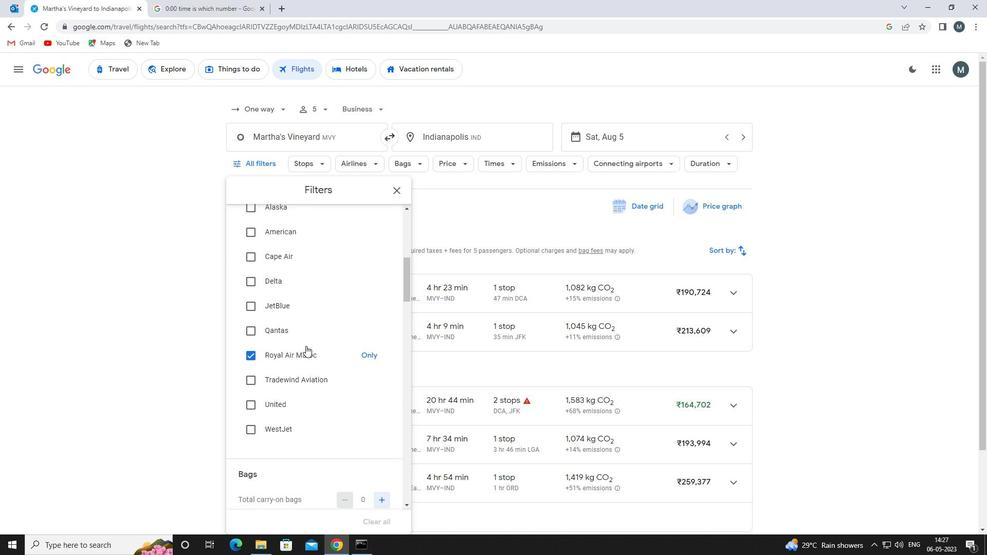
Action: Mouse scrolled (306, 344) with delta (0, 0)
Screenshot: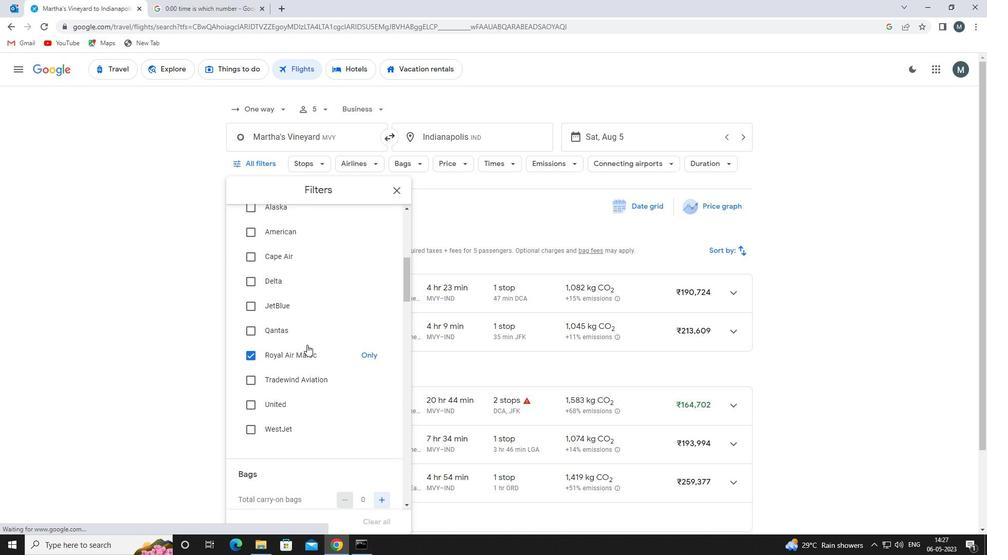 
Action: Mouse scrolled (306, 344) with delta (0, 0)
Screenshot: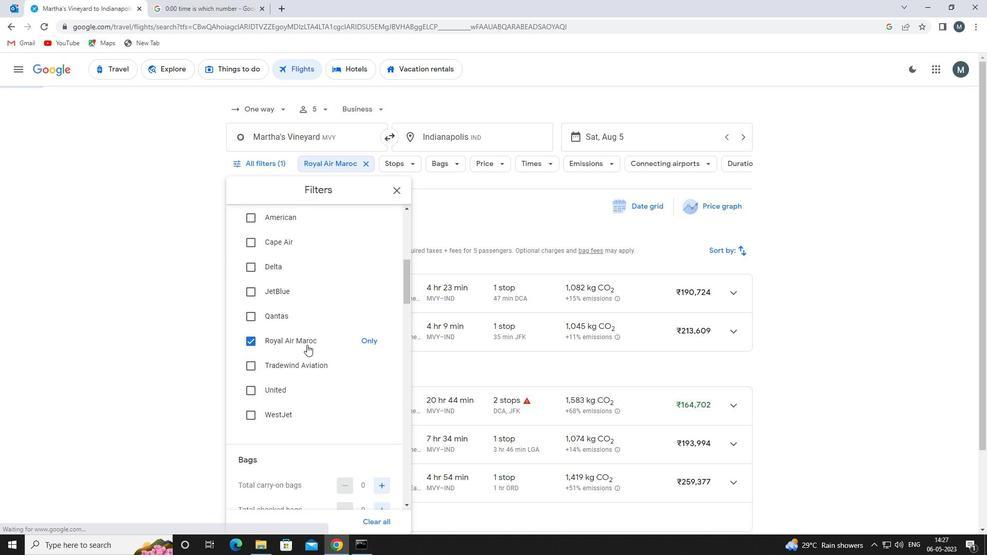
Action: Mouse moved to (382, 372)
Screenshot: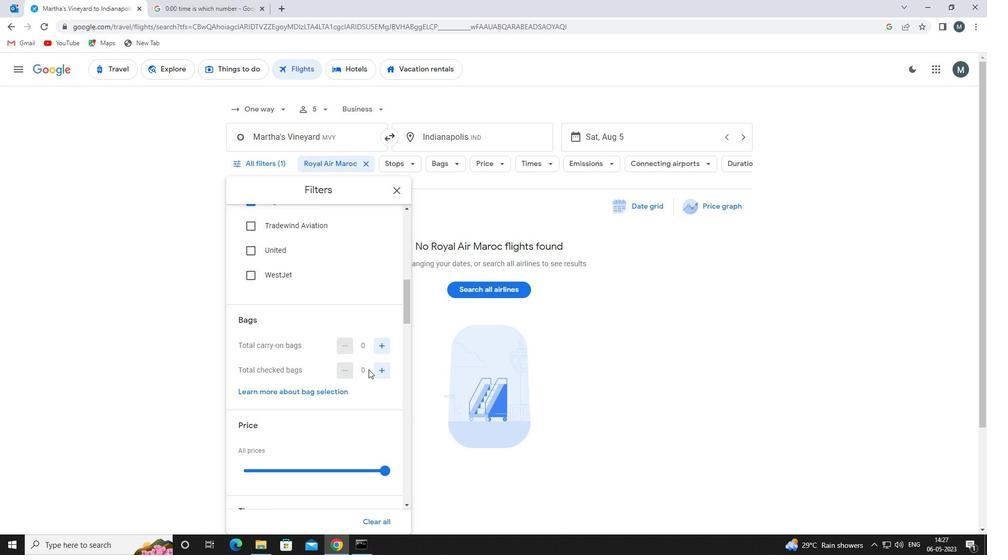 
Action: Mouse pressed left at (382, 372)
Screenshot: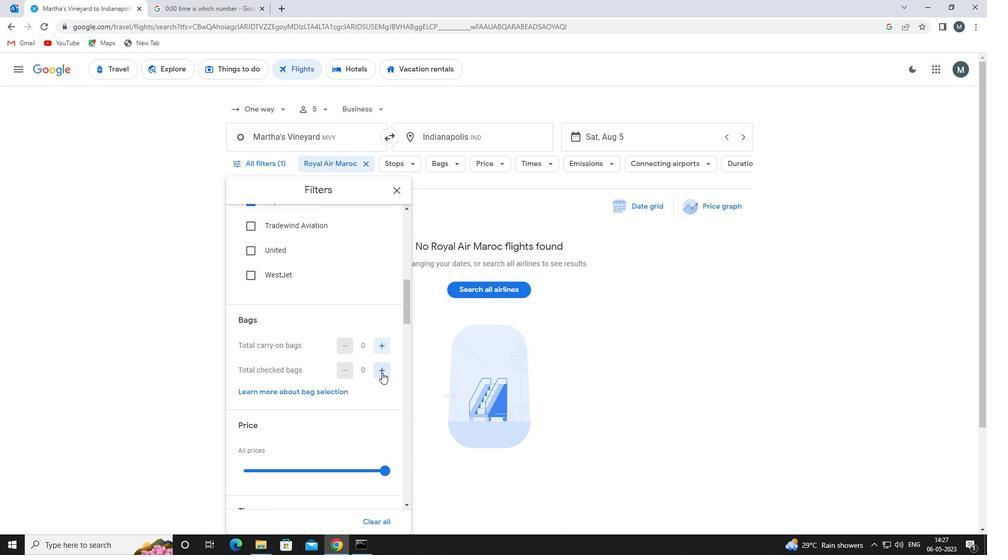 
Action: Mouse pressed left at (382, 372)
Screenshot: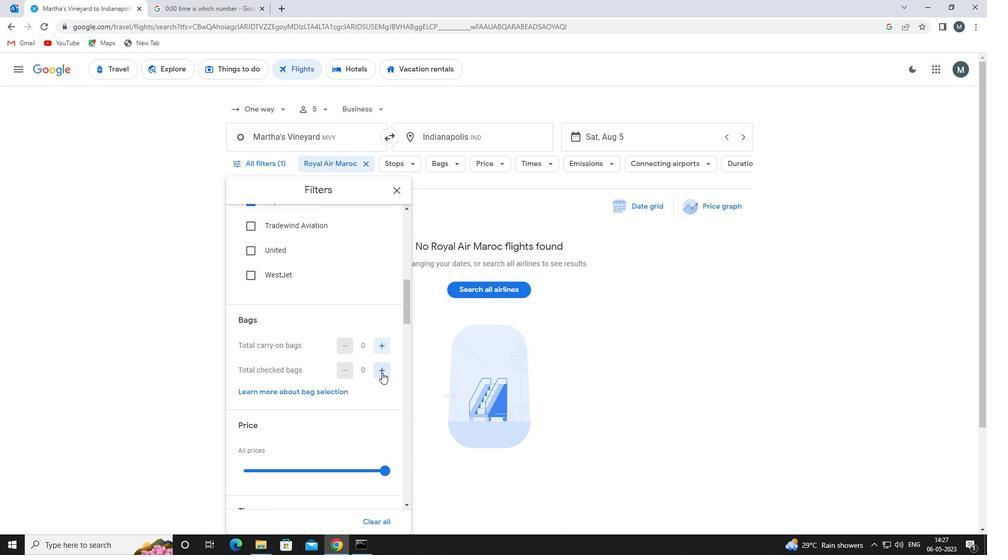 
Action: Mouse pressed left at (382, 372)
Screenshot: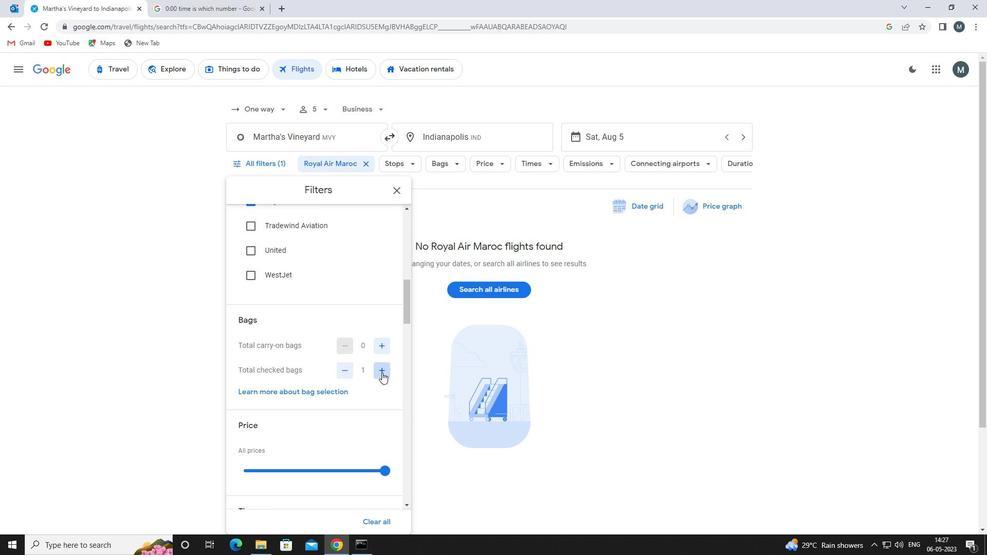 
Action: Mouse pressed left at (382, 372)
Screenshot: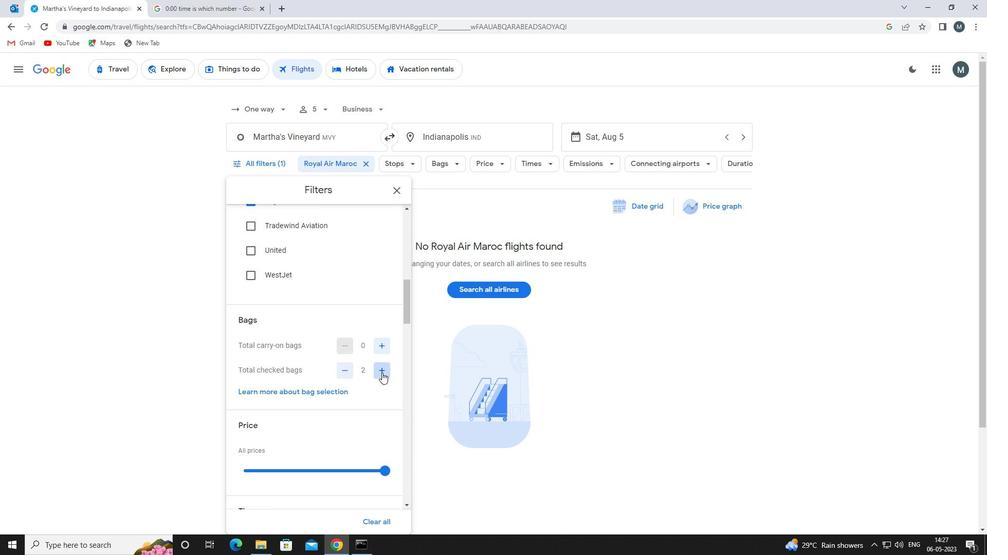 
Action: Mouse moved to (382, 372)
Screenshot: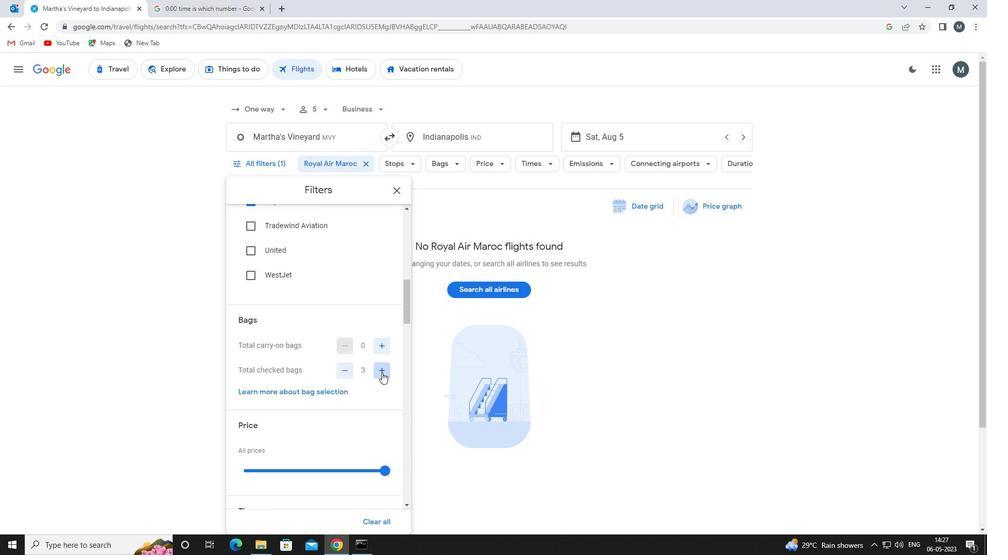 
Action: Mouse pressed left at (382, 372)
Screenshot: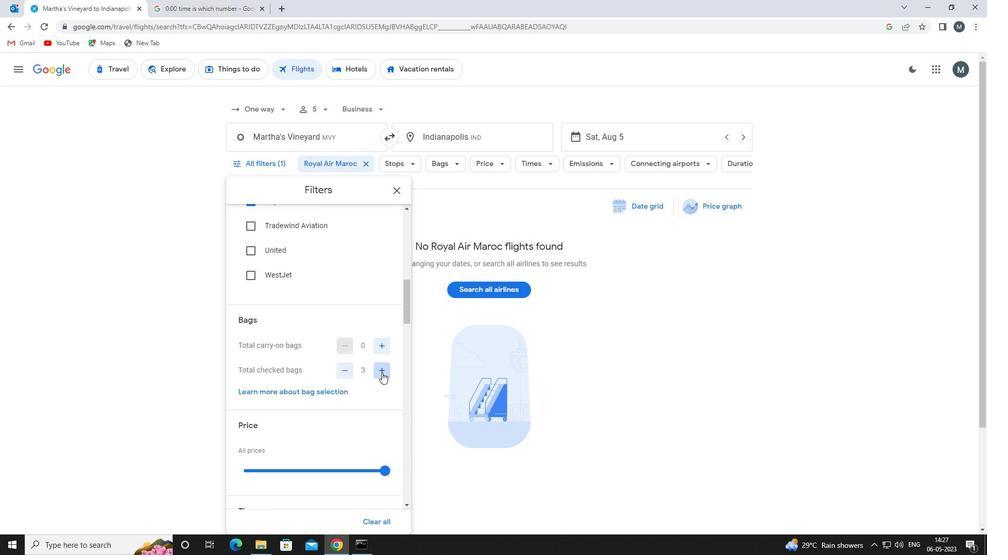 
Action: Mouse moved to (284, 362)
Screenshot: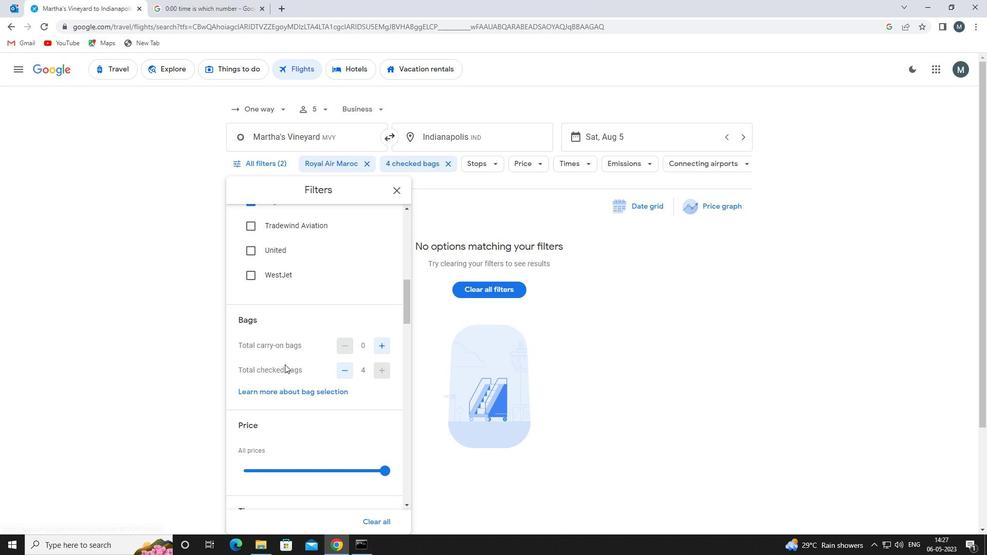 
Action: Mouse scrolled (284, 361) with delta (0, 0)
Screenshot: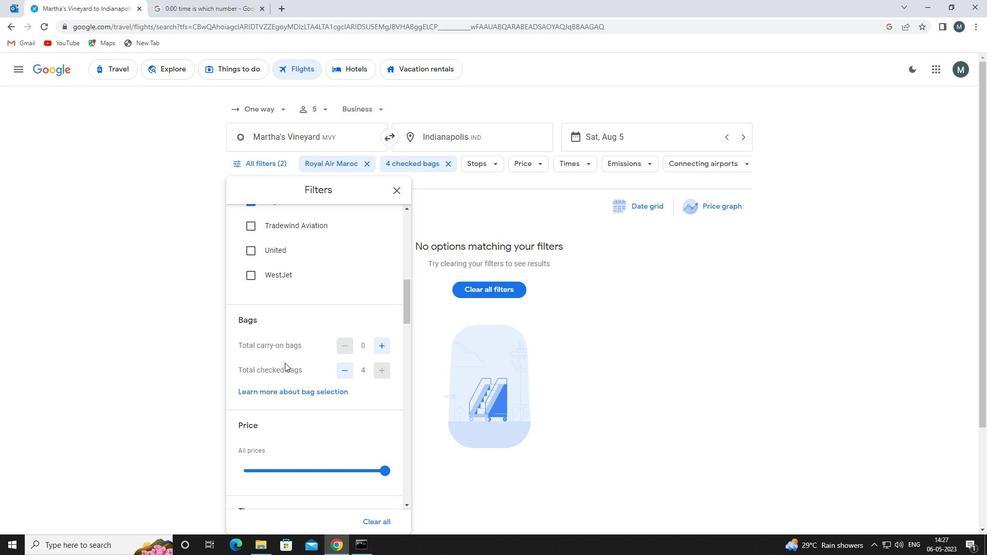 
Action: Mouse moved to (283, 362)
Screenshot: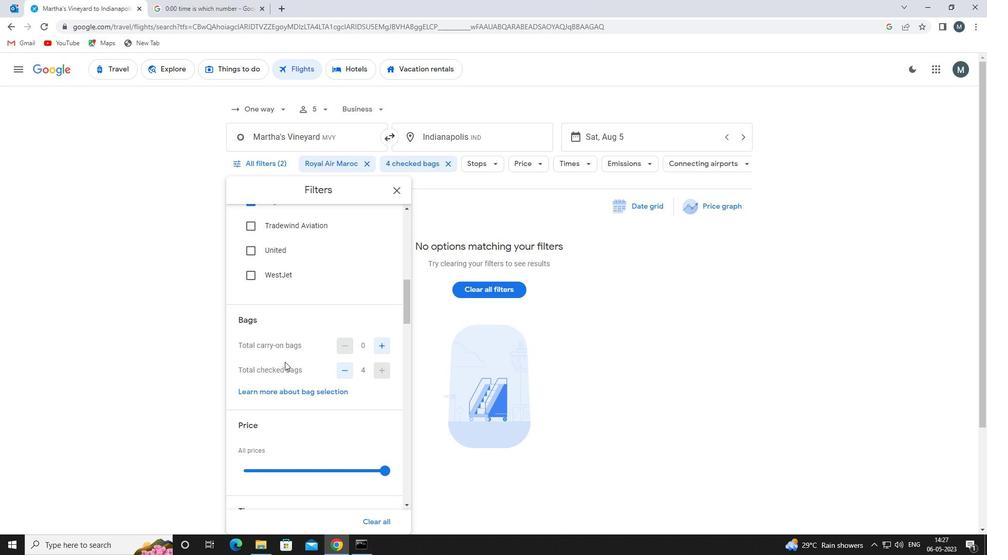 
Action: Mouse scrolled (283, 361) with delta (0, 0)
Screenshot: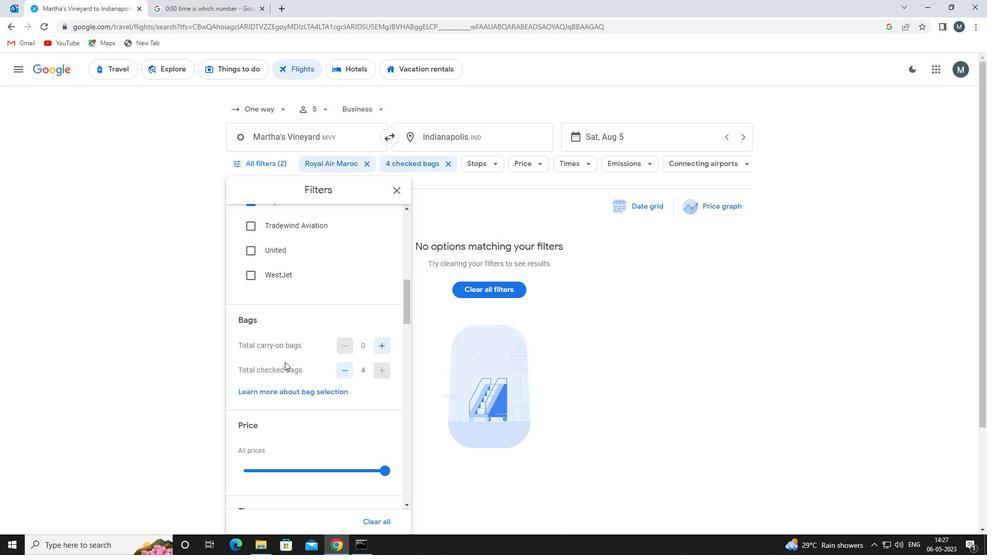 
Action: Mouse scrolled (283, 361) with delta (0, 0)
Screenshot: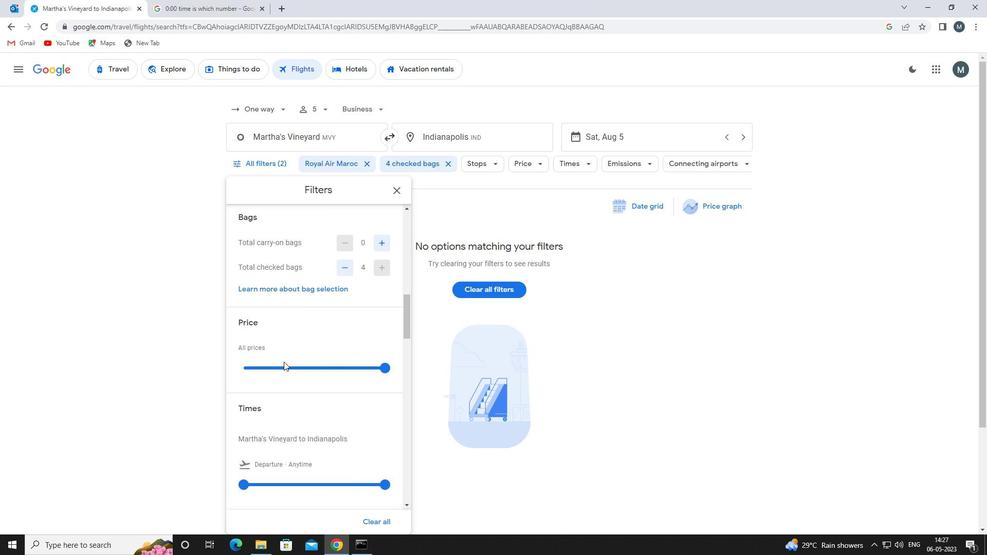 
Action: Mouse moved to (288, 315)
Screenshot: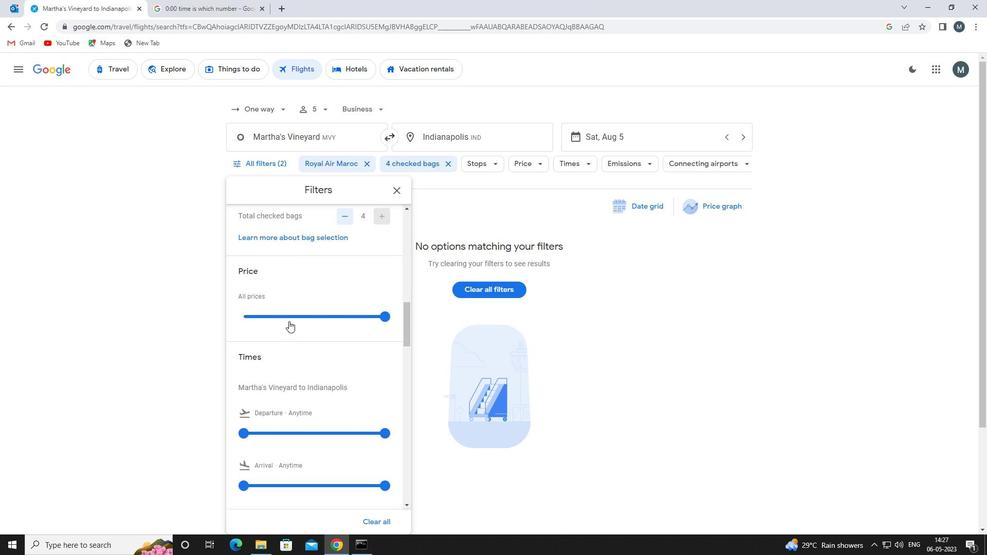
Action: Mouse pressed left at (288, 315)
Screenshot: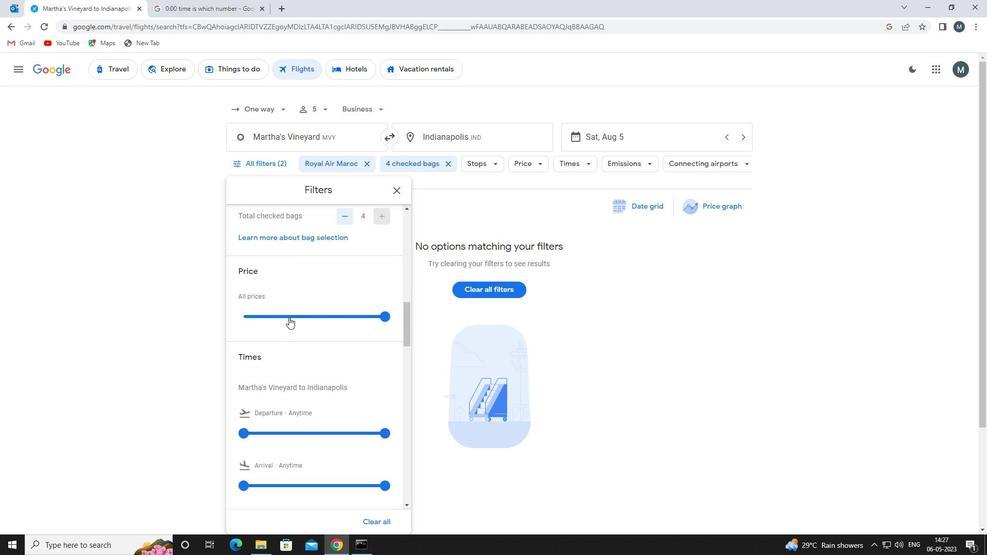
Action: Mouse moved to (287, 315)
Screenshot: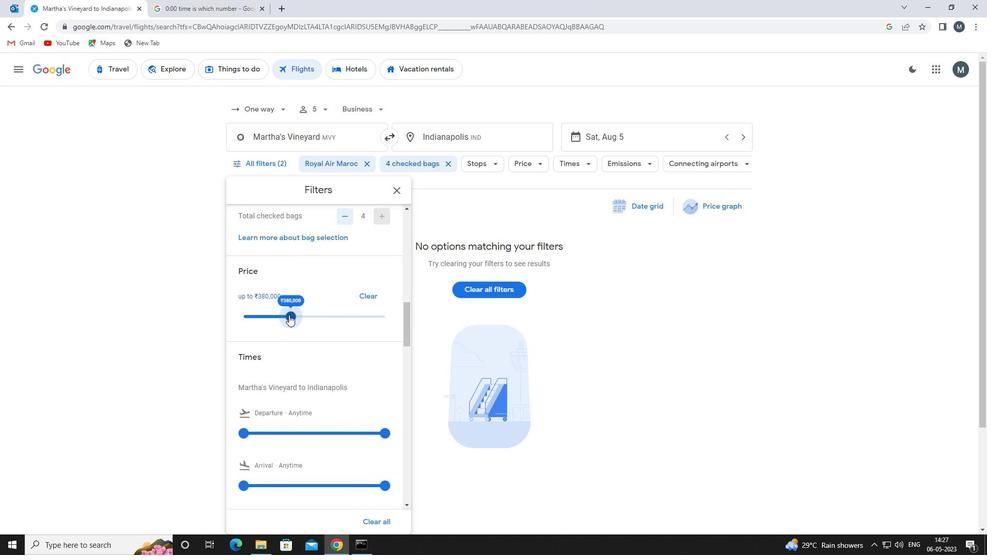 
Action: Mouse pressed left at (287, 315)
Screenshot: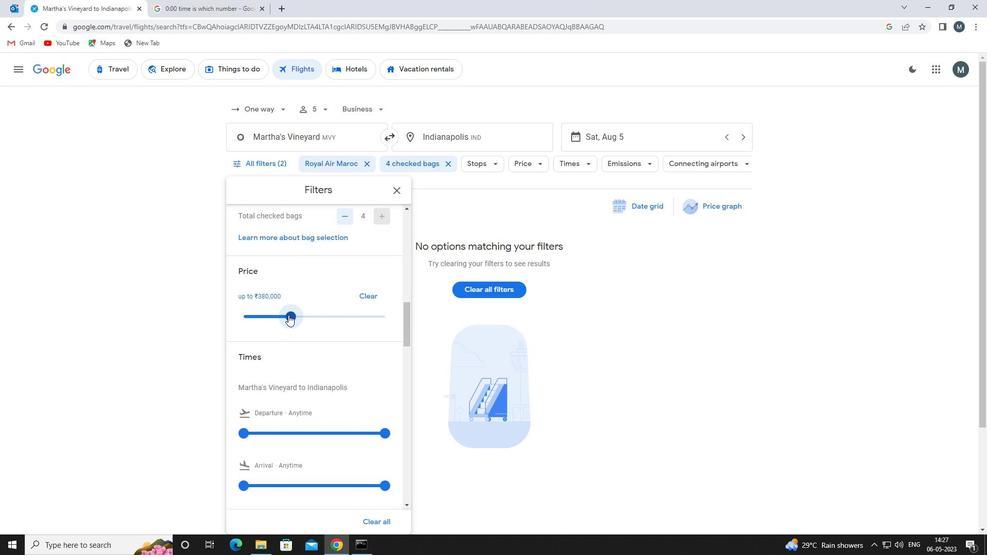
Action: Mouse moved to (287, 322)
Screenshot: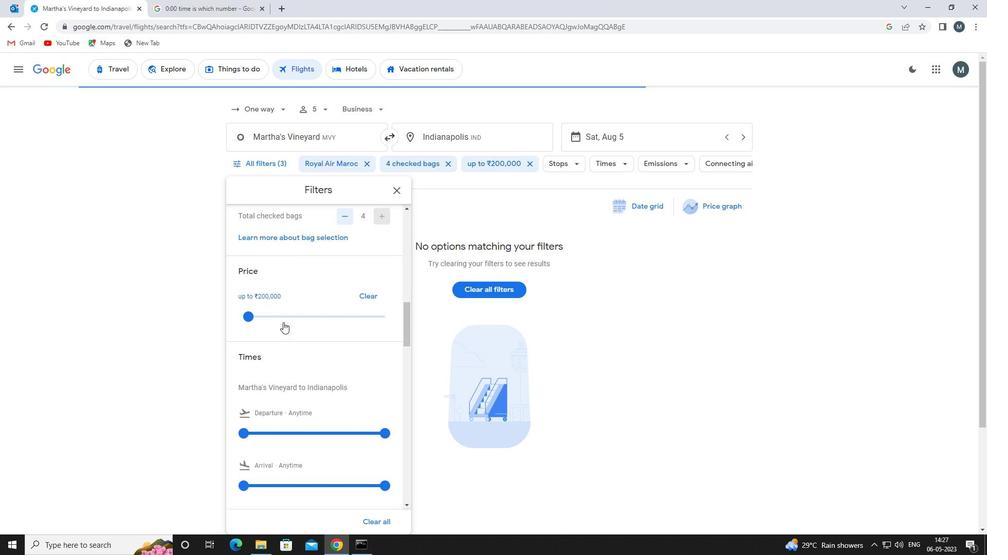
Action: Mouse scrolled (287, 321) with delta (0, 0)
Screenshot: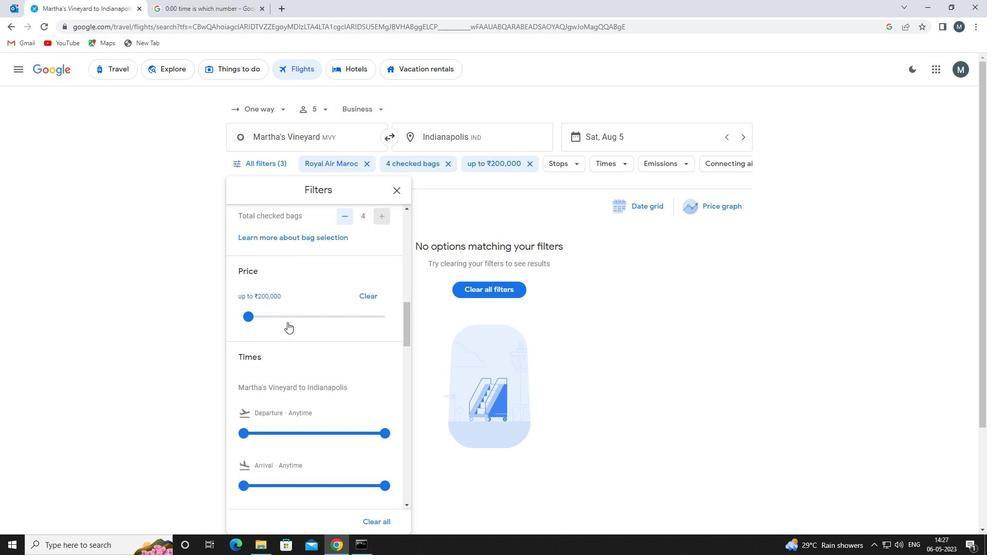 
Action: Mouse moved to (286, 327)
Screenshot: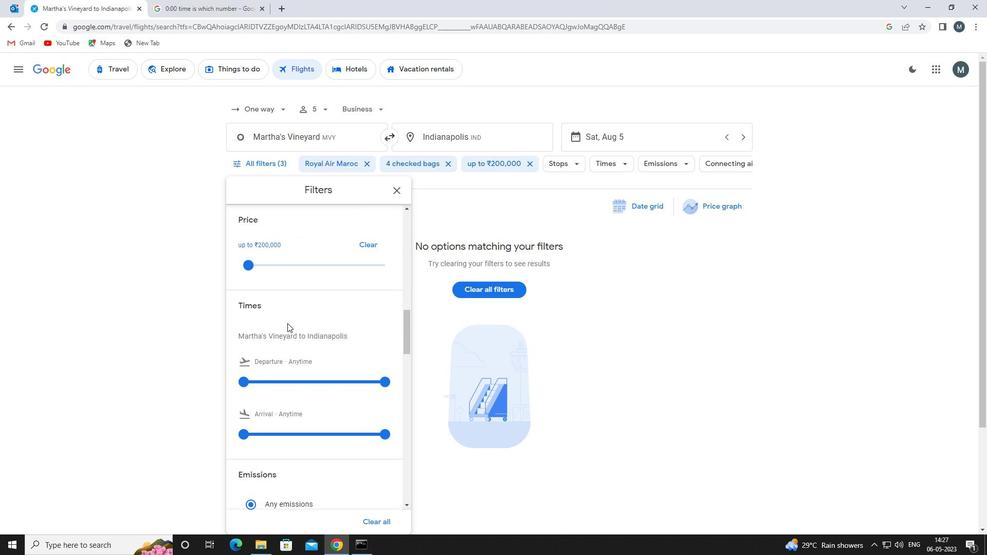 
Action: Mouse scrolled (286, 327) with delta (0, 0)
Screenshot: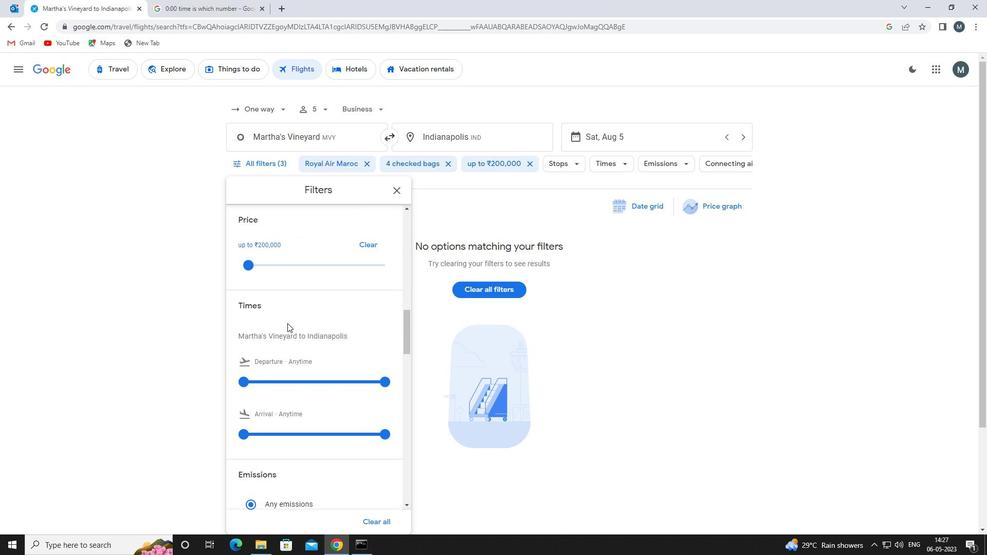 
Action: Mouse moved to (244, 328)
Screenshot: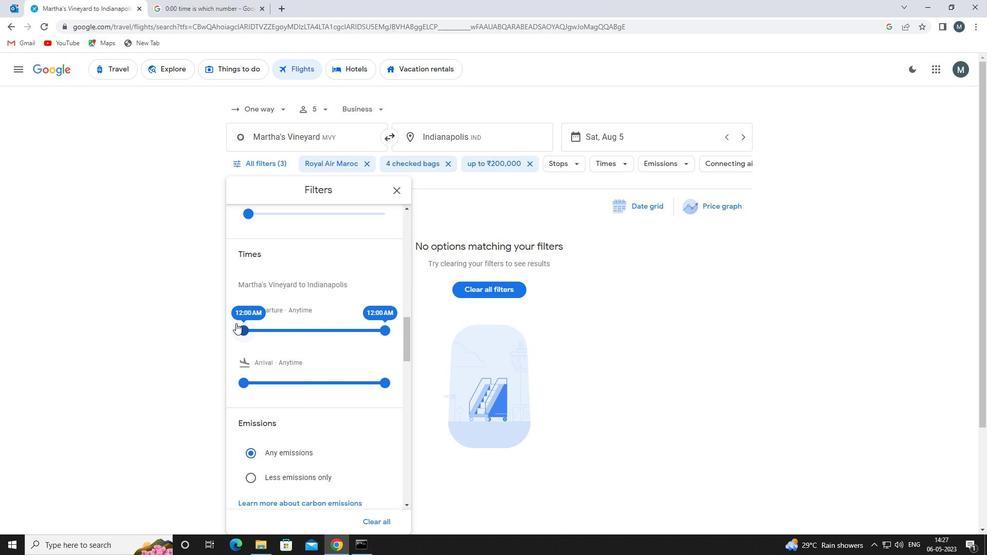
Action: Mouse pressed left at (244, 328)
Screenshot: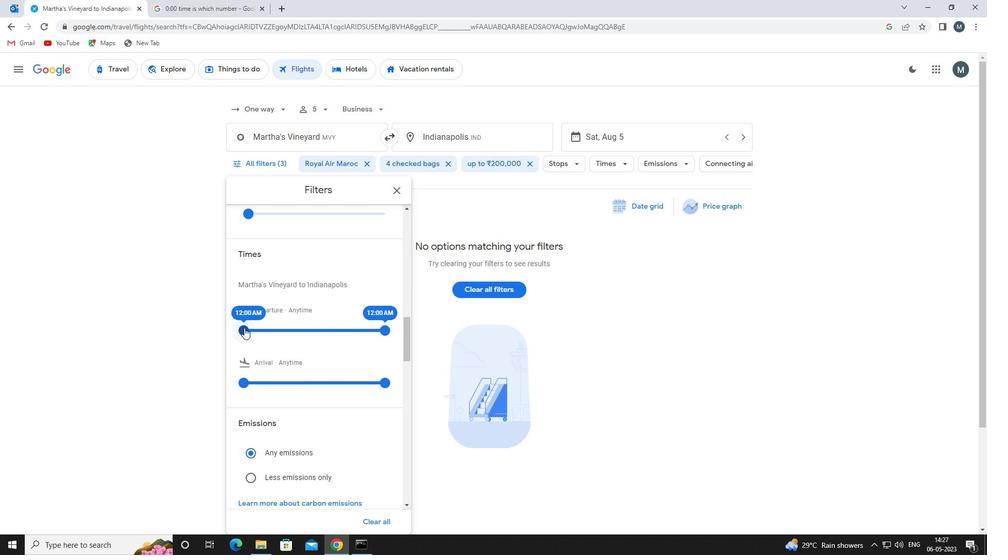 
Action: Mouse moved to (384, 329)
Screenshot: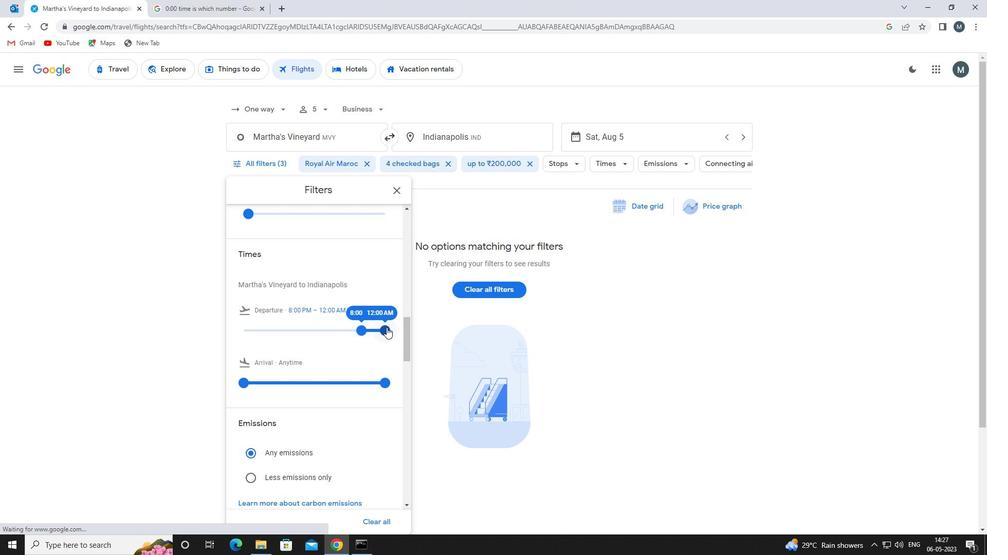 
Action: Mouse pressed left at (384, 329)
Screenshot: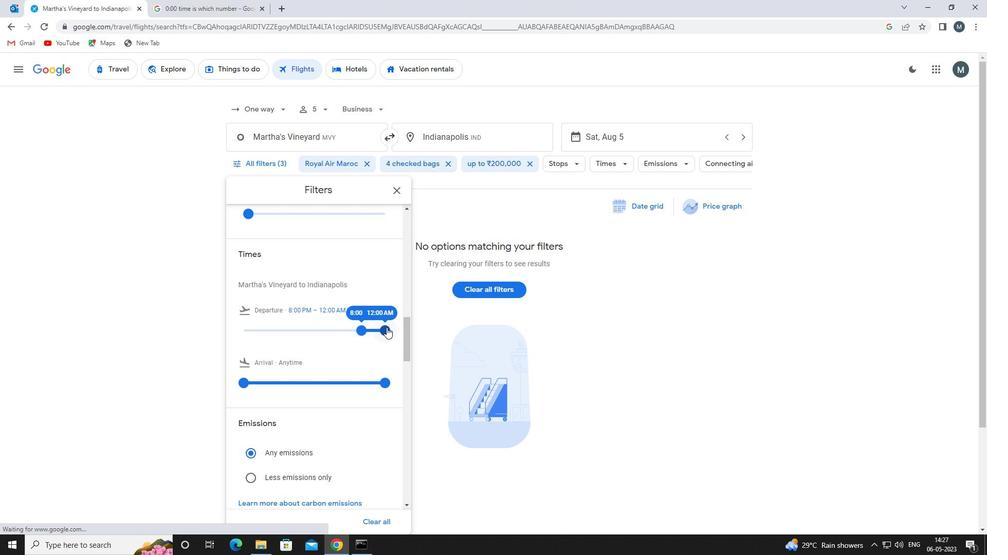 
Action: Mouse moved to (396, 190)
Screenshot: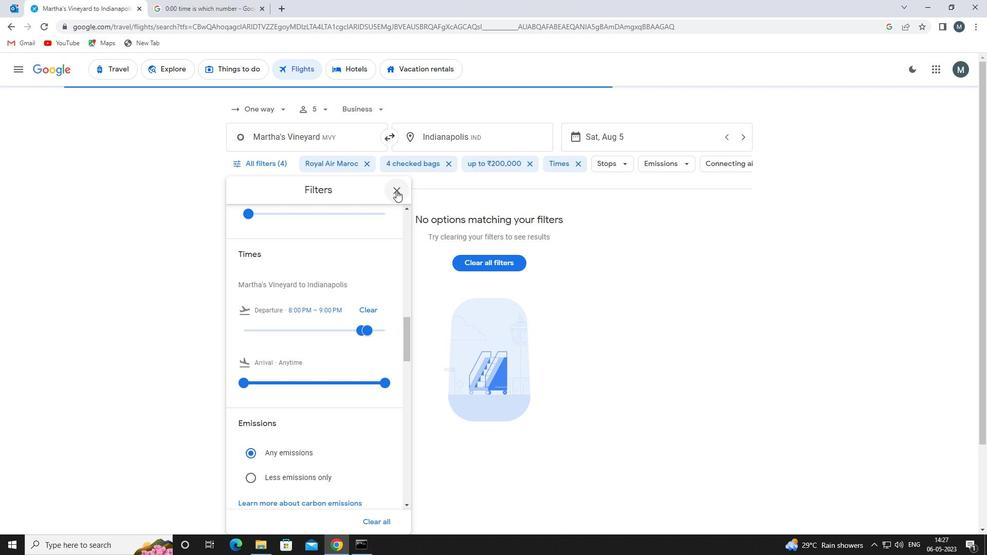 
Action: Mouse pressed left at (396, 190)
Screenshot: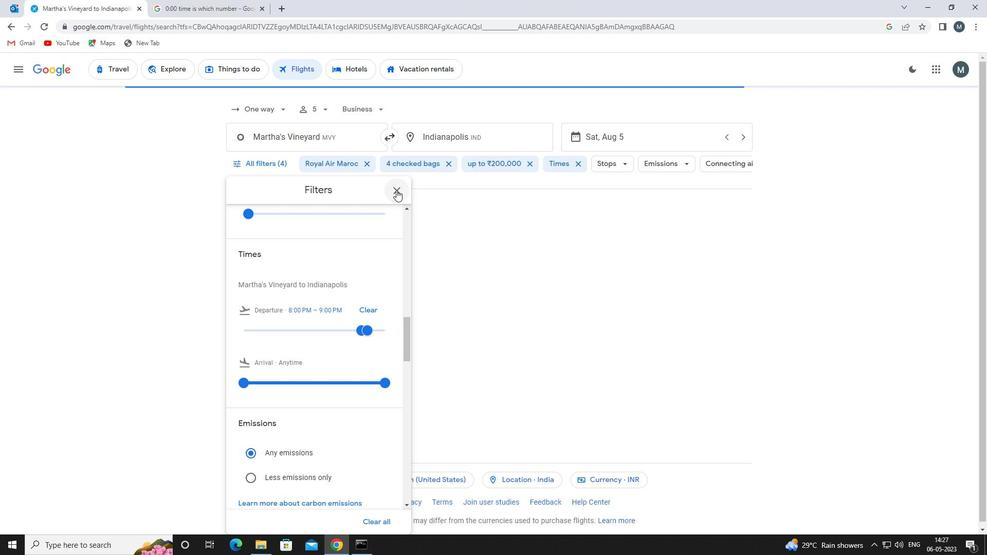 
Action: Mouse moved to (388, 194)
Screenshot: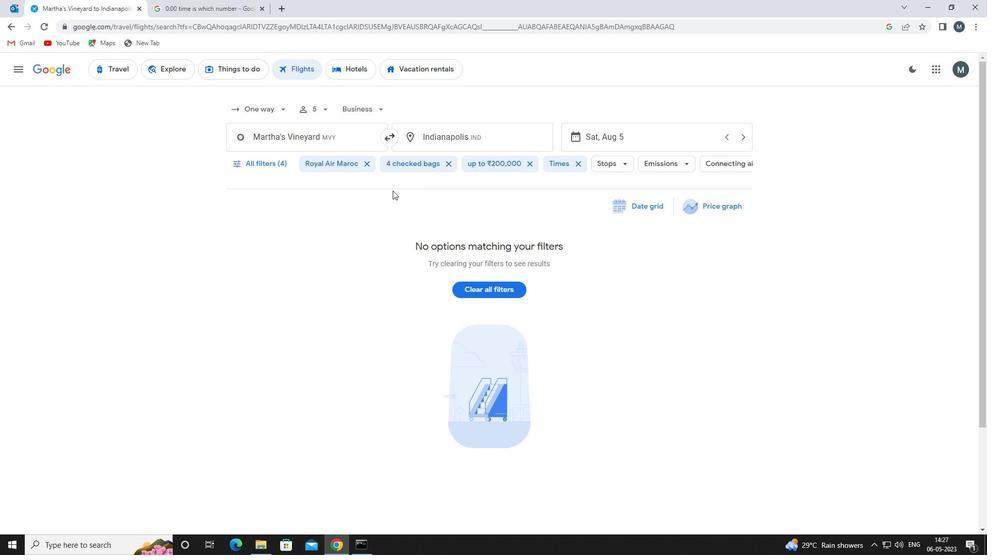 
